 Task: Create a due date automation trigger when advanced on, 2 working days before a card is due add fields with custom field "Resume" cleared at 11:00 AM.
Action: Mouse moved to (1162, 348)
Screenshot: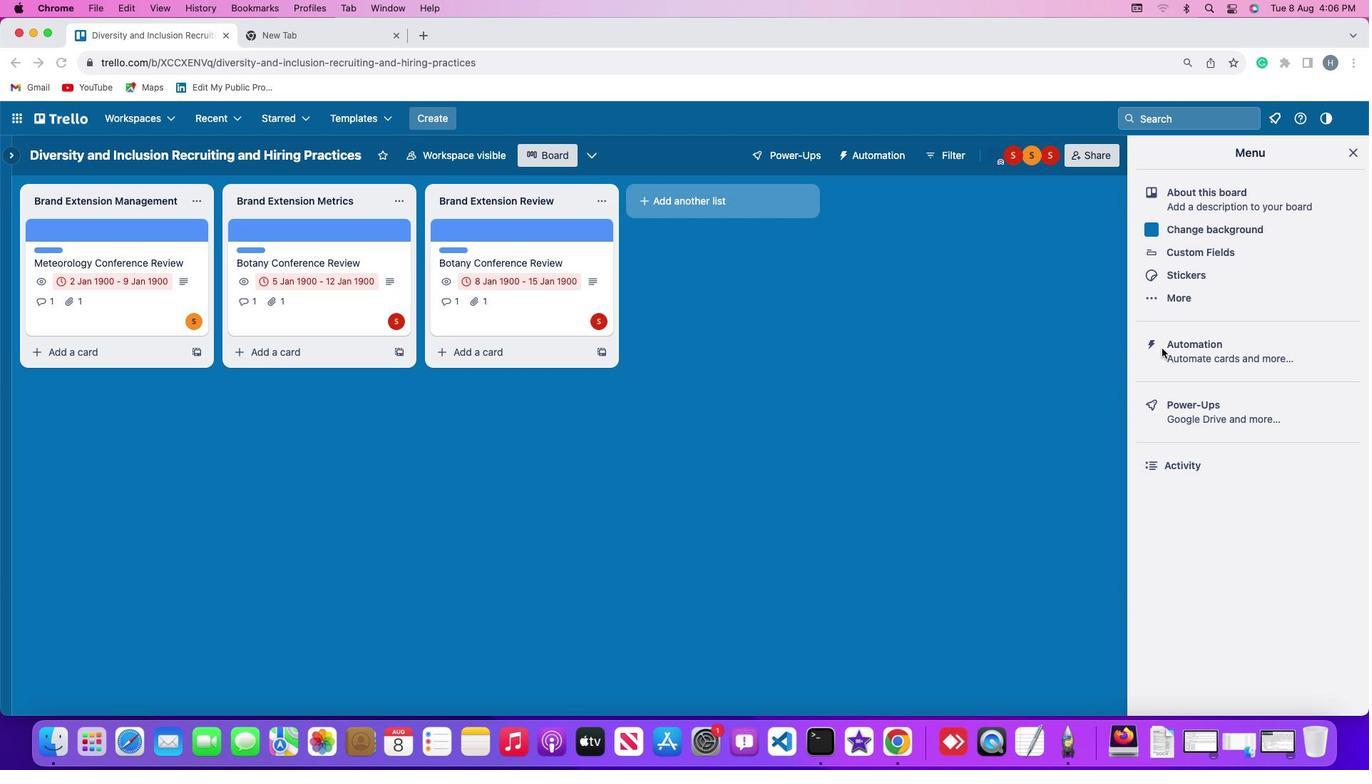 
Action: Mouse pressed left at (1162, 348)
Screenshot: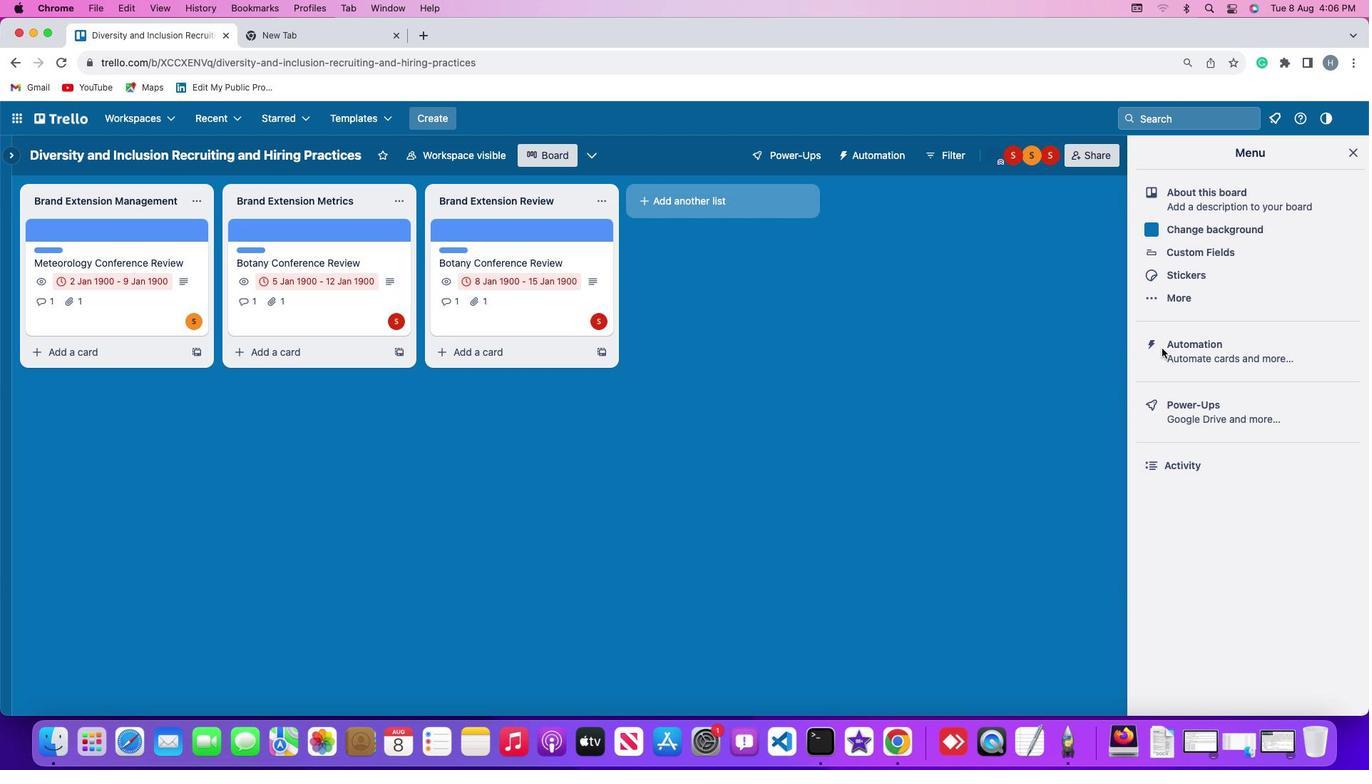 
Action: Mouse pressed left at (1162, 348)
Screenshot: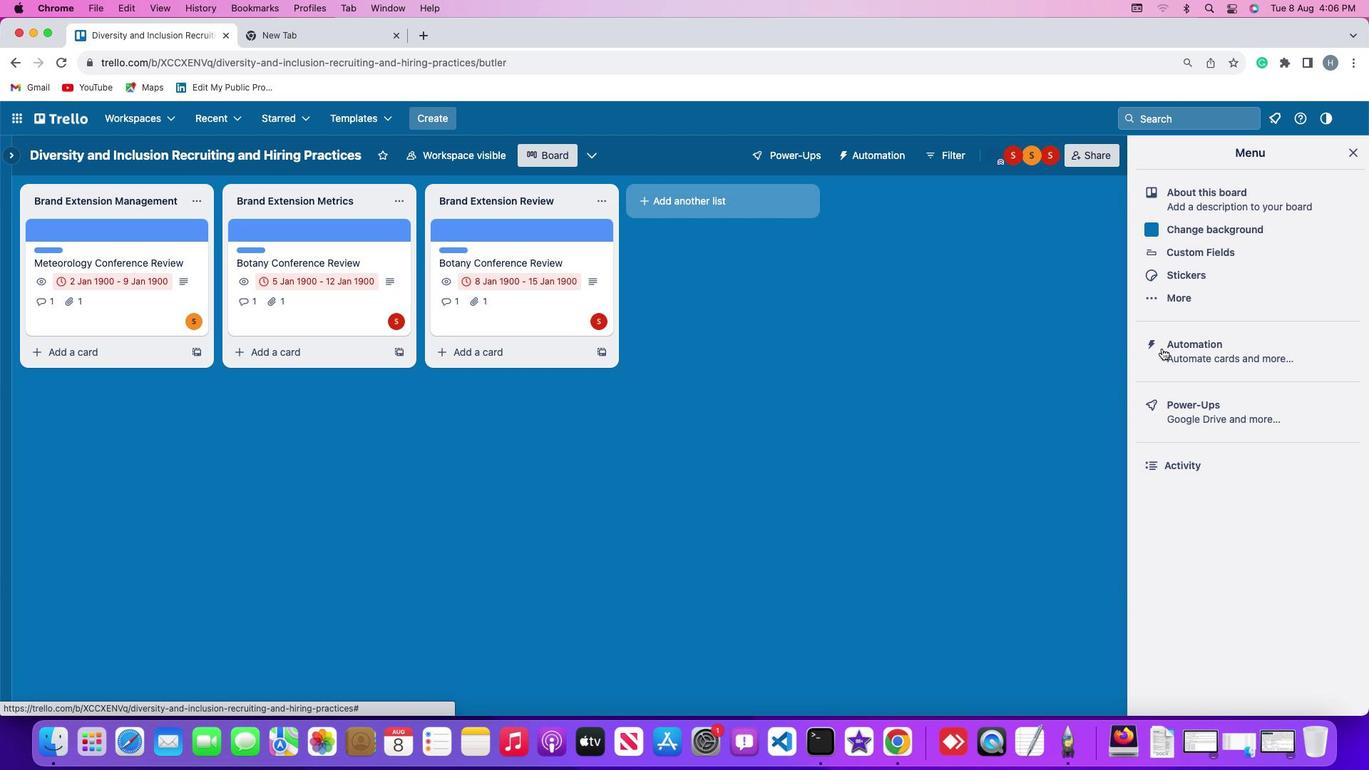 
Action: Mouse moved to (97, 335)
Screenshot: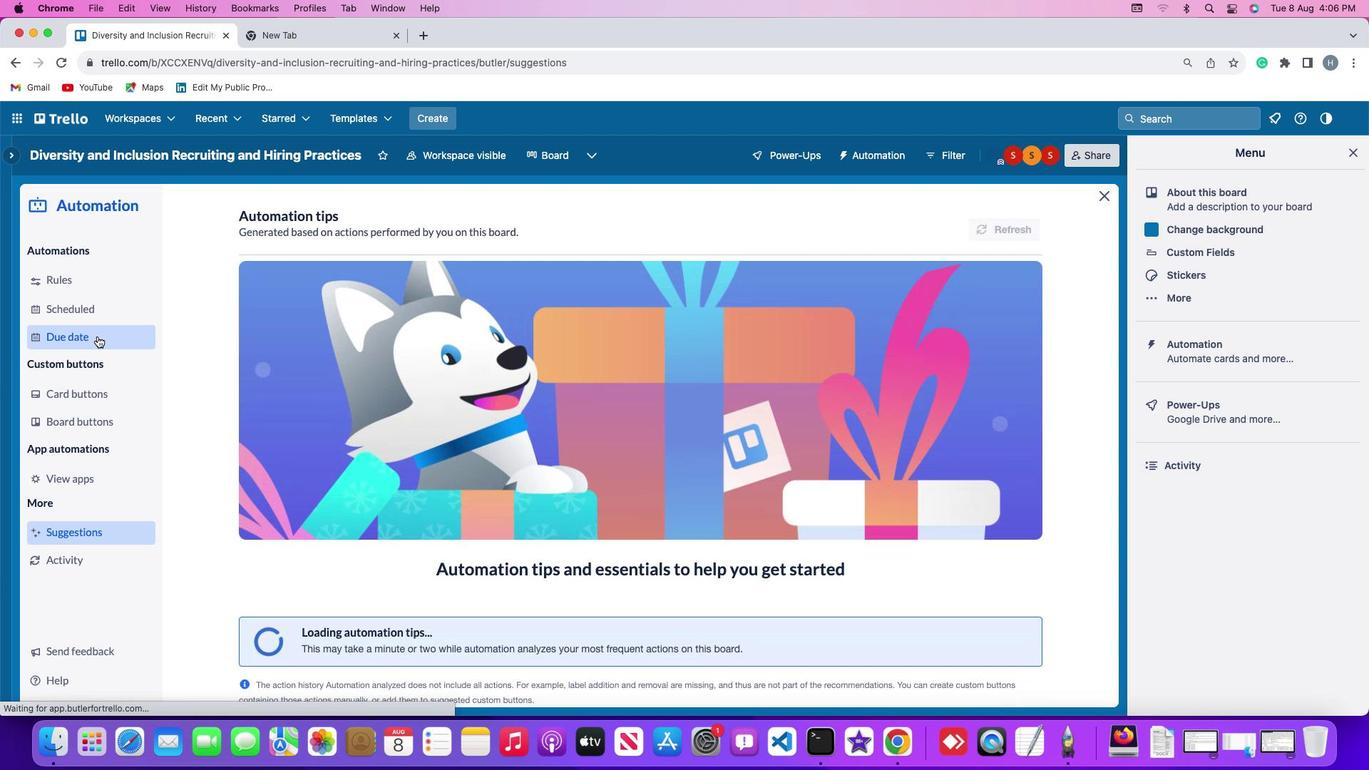 
Action: Mouse pressed left at (97, 335)
Screenshot: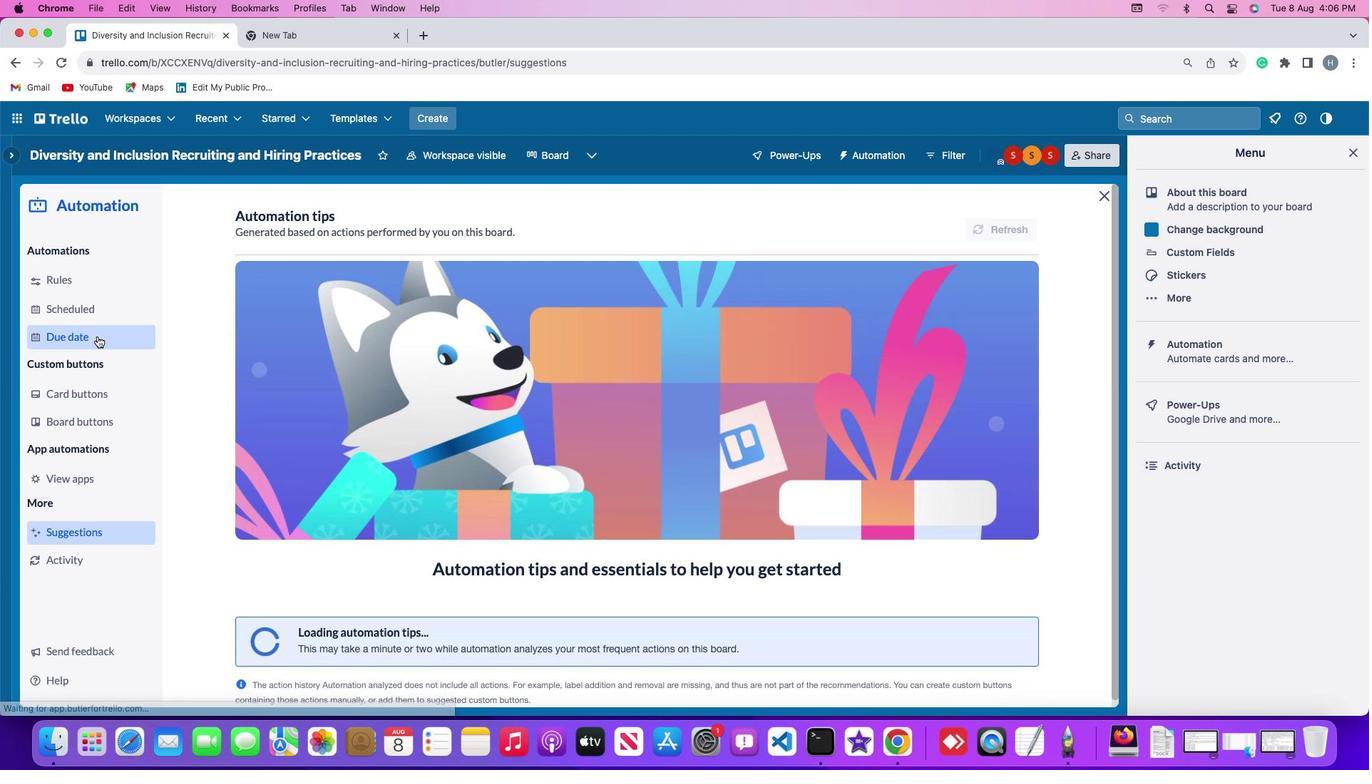 
Action: Mouse moved to (969, 213)
Screenshot: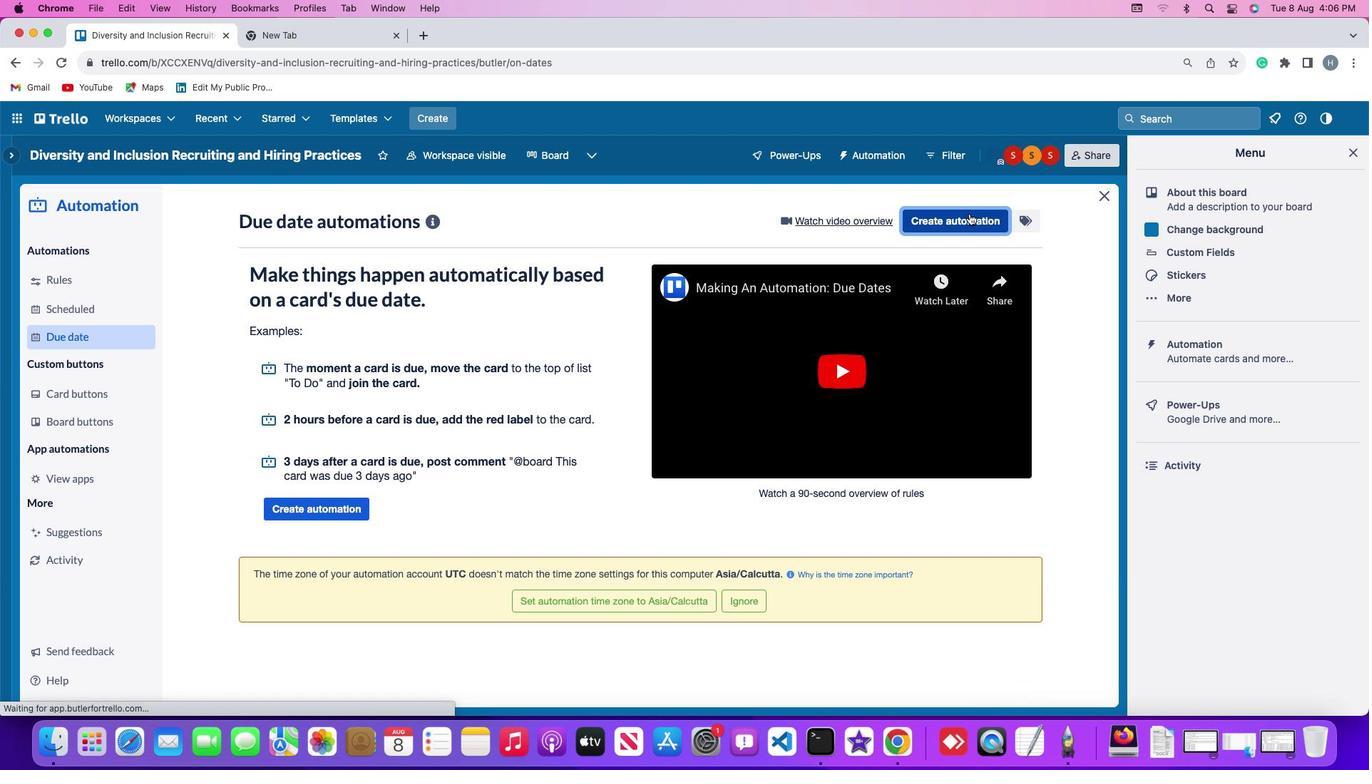 
Action: Mouse pressed left at (969, 213)
Screenshot: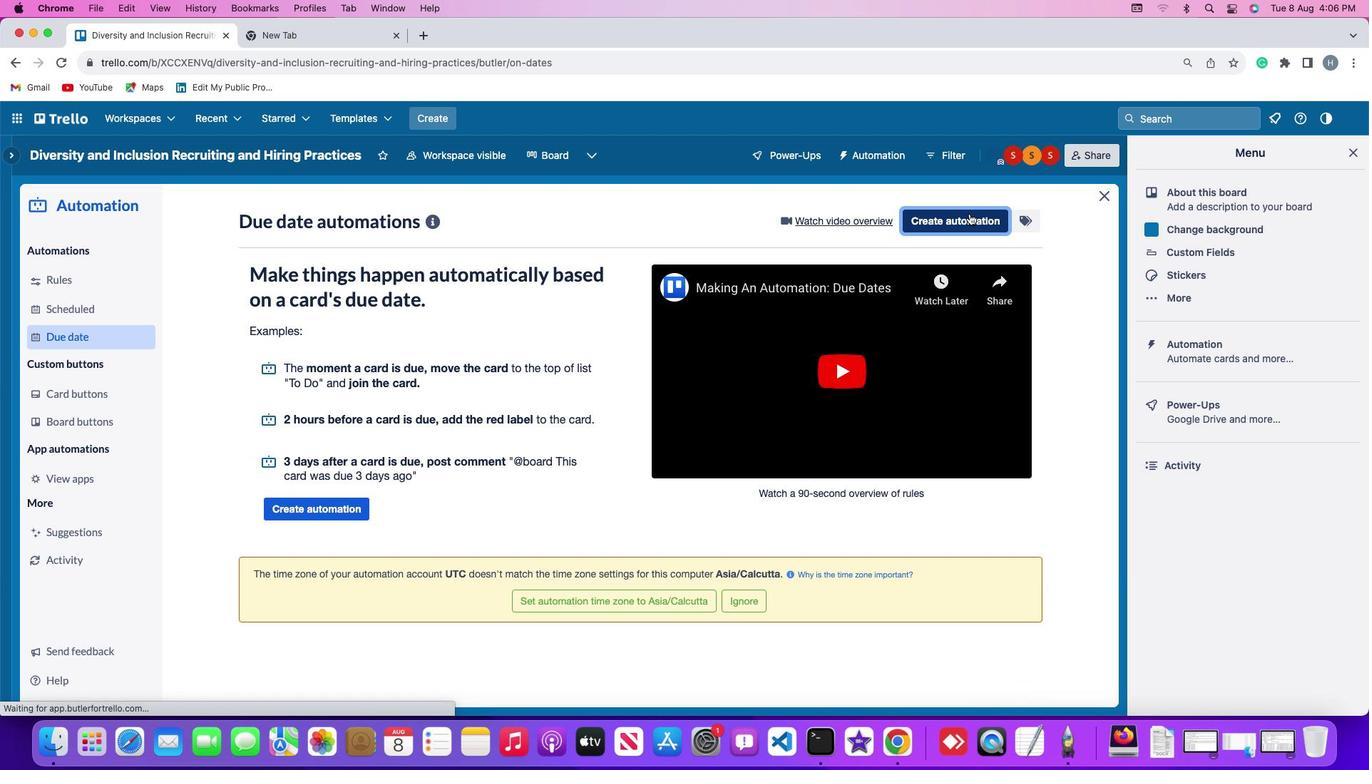 
Action: Mouse moved to (410, 358)
Screenshot: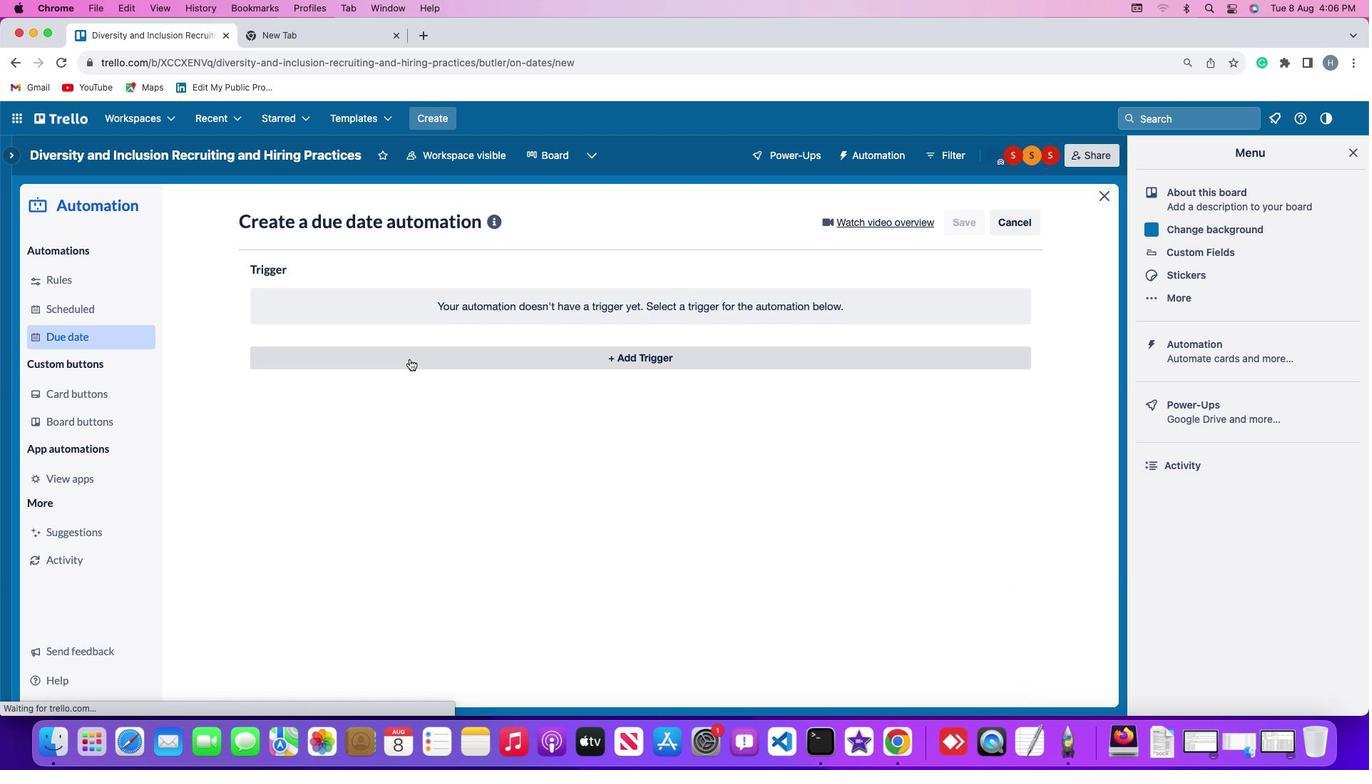 
Action: Mouse pressed left at (410, 358)
Screenshot: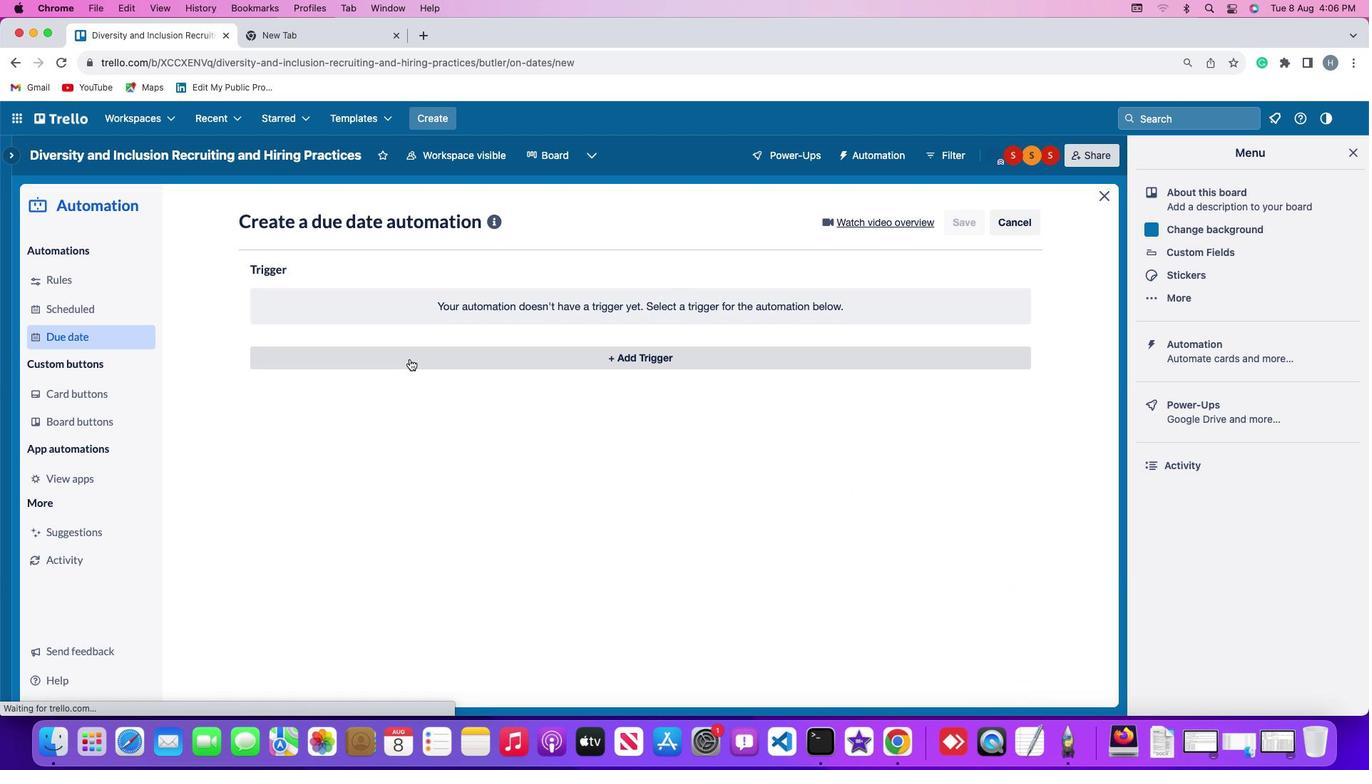 
Action: Mouse moved to (276, 573)
Screenshot: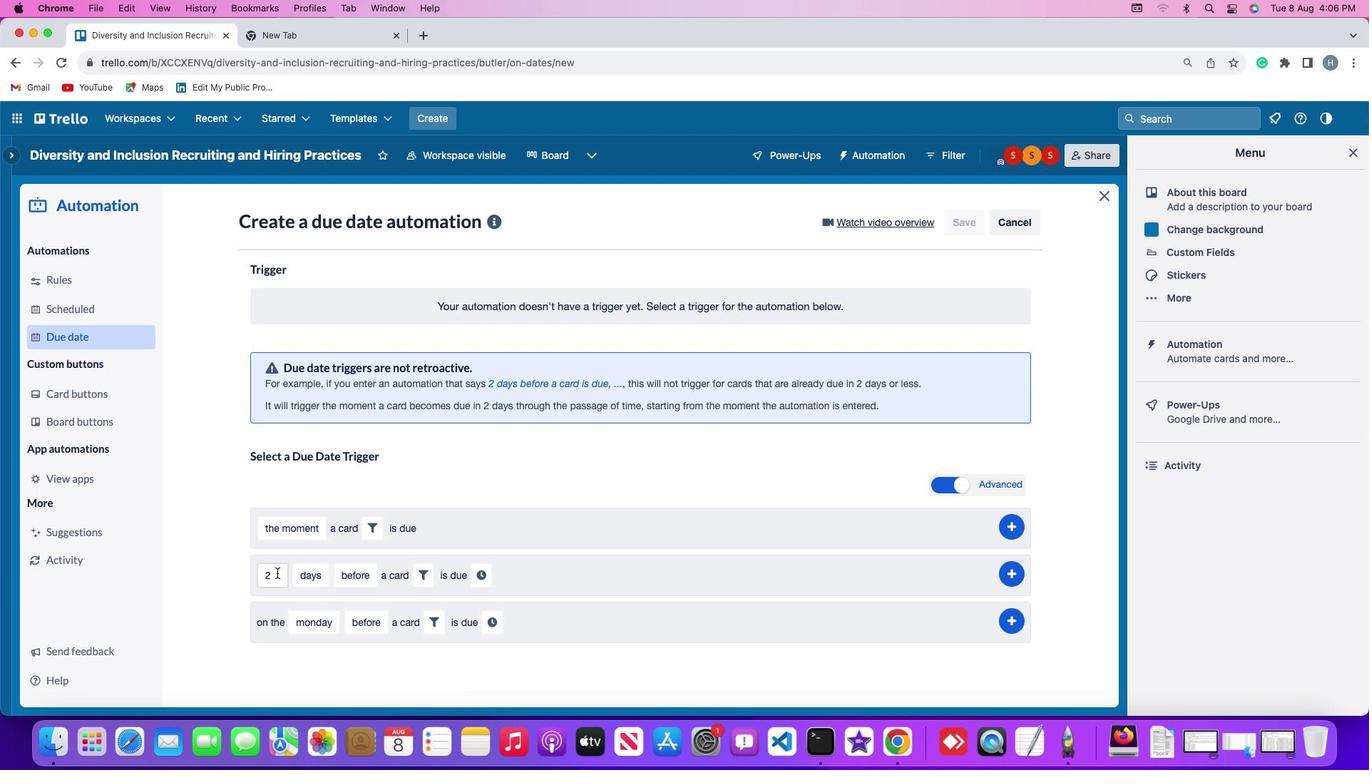 
Action: Mouse pressed left at (276, 573)
Screenshot: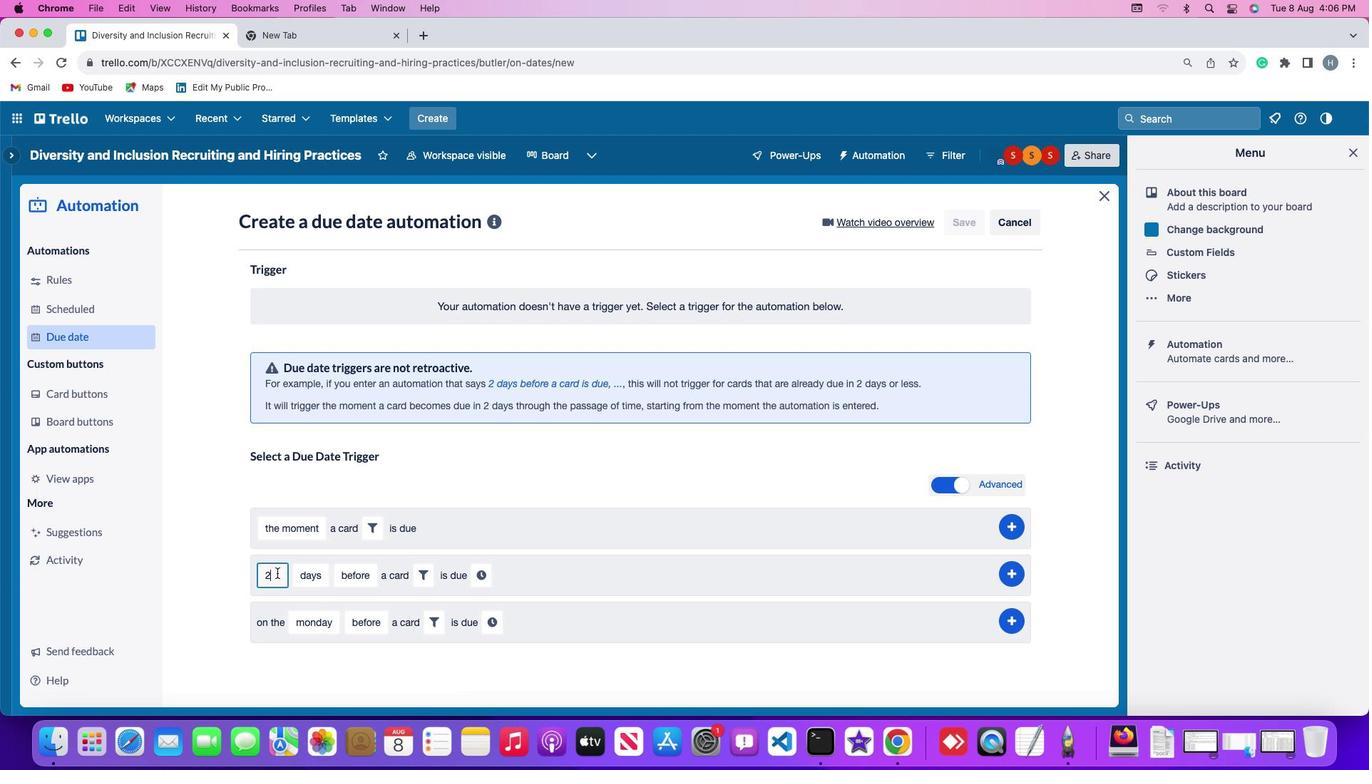 
Action: Mouse moved to (278, 572)
Screenshot: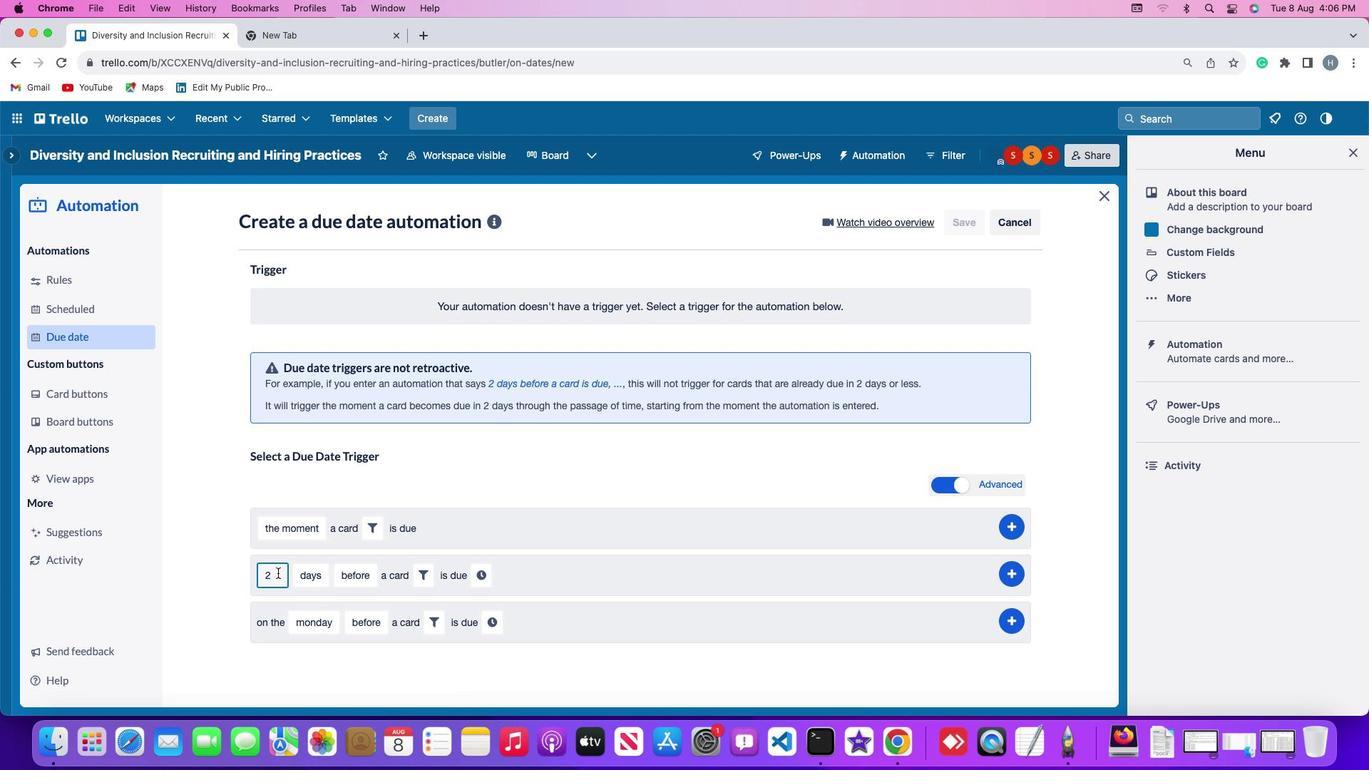 
Action: Key pressed Key.backspace'2'
Screenshot: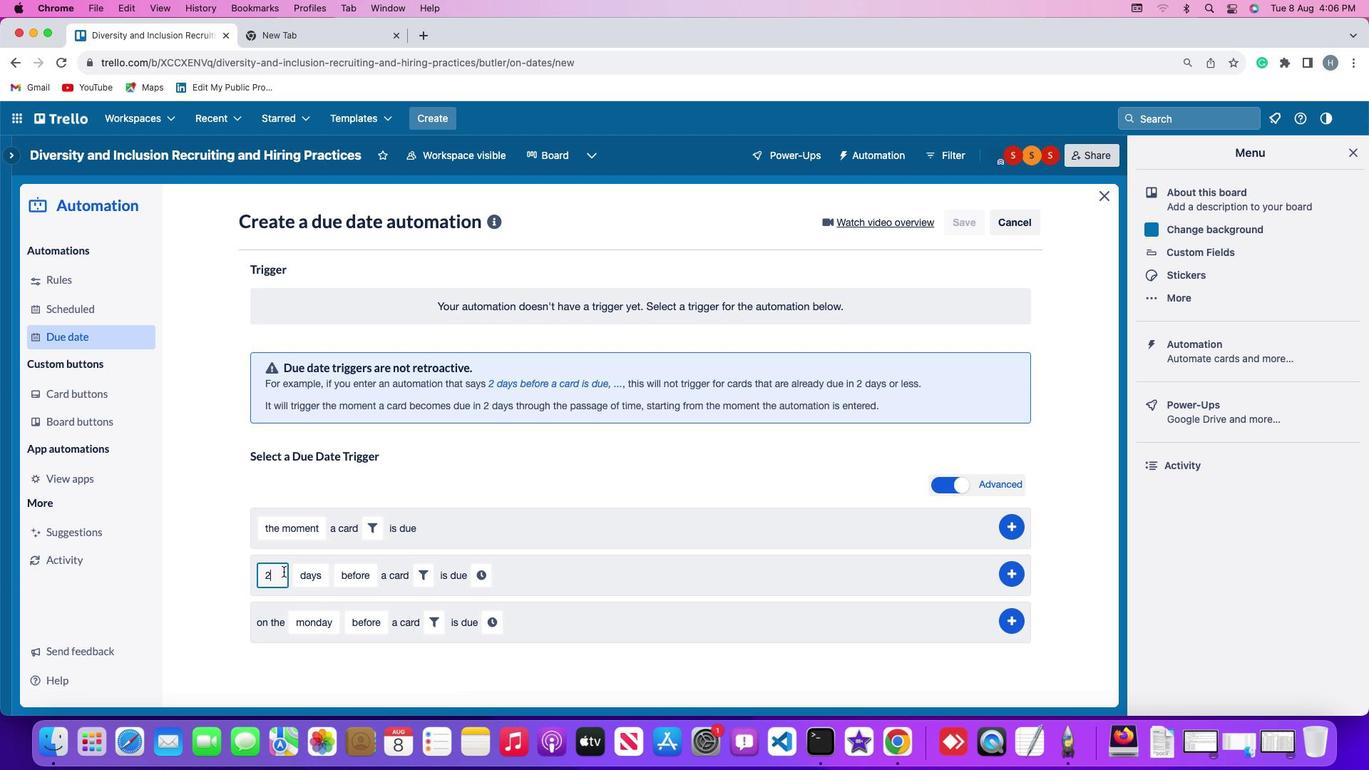 
Action: Mouse moved to (309, 572)
Screenshot: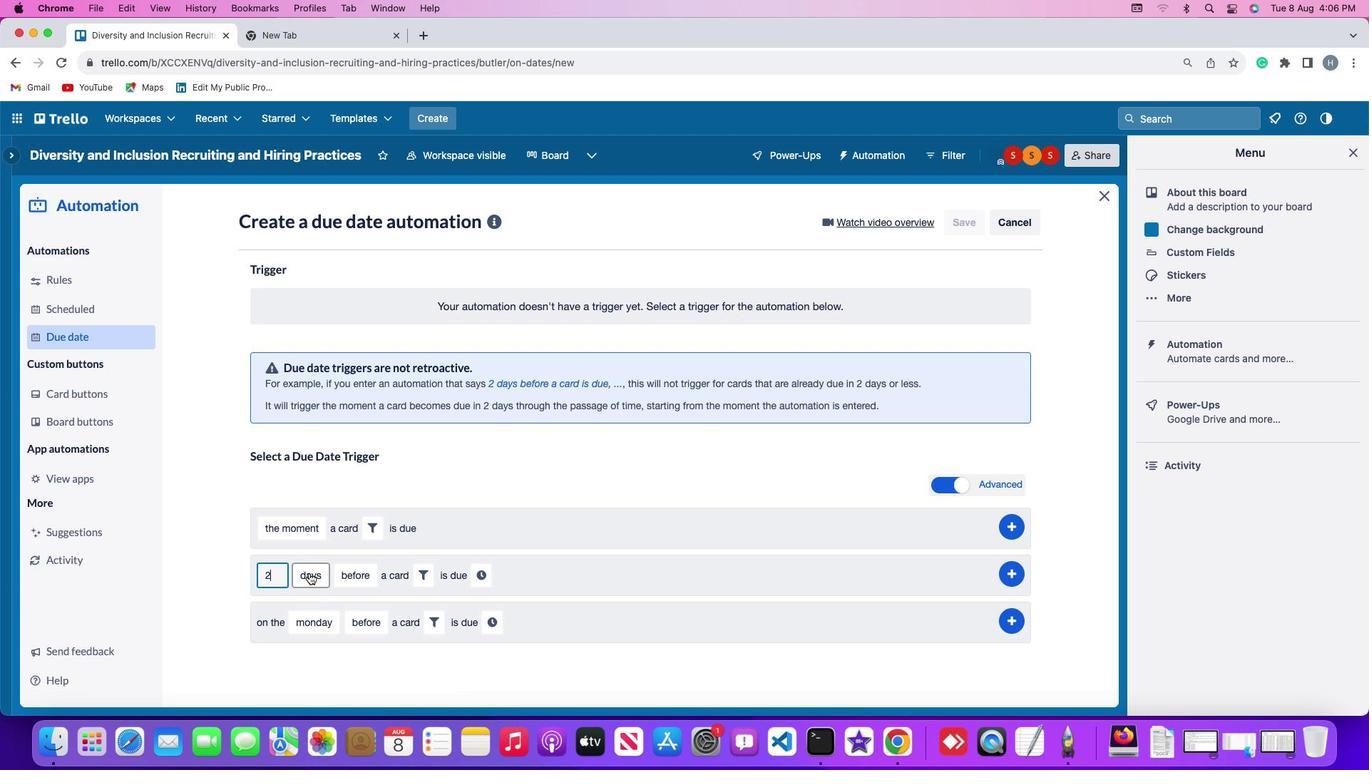 
Action: Mouse pressed left at (309, 572)
Screenshot: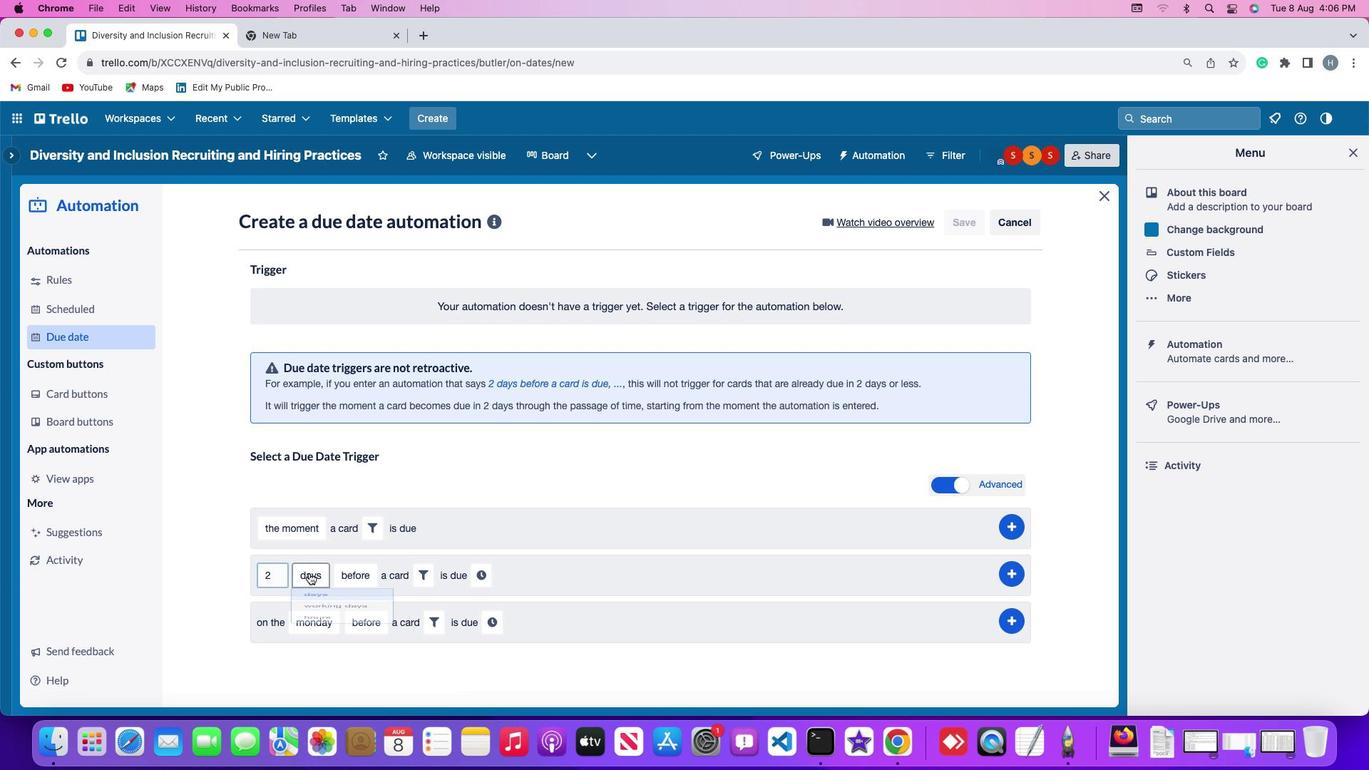 
Action: Mouse moved to (323, 630)
Screenshot: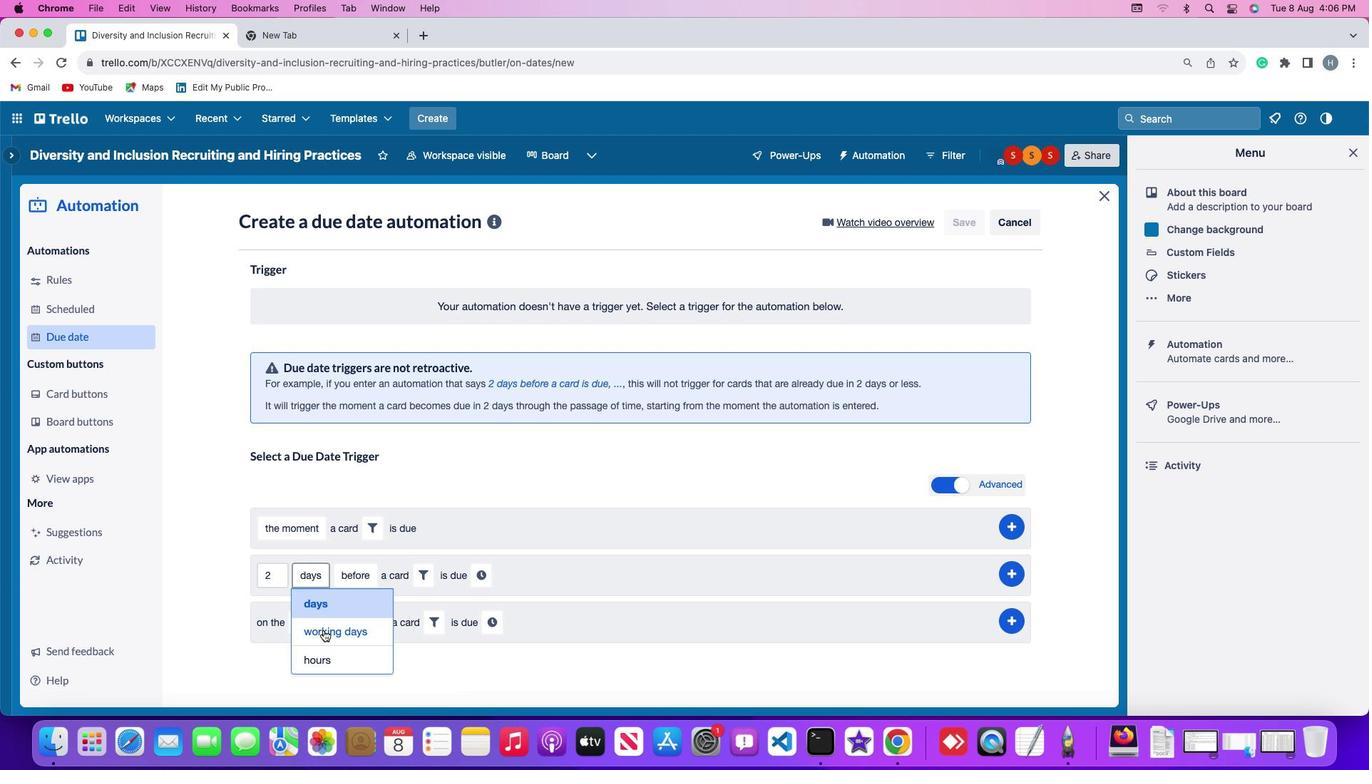 
Action: Mouse pressed left at (323, 630)
Screenshot: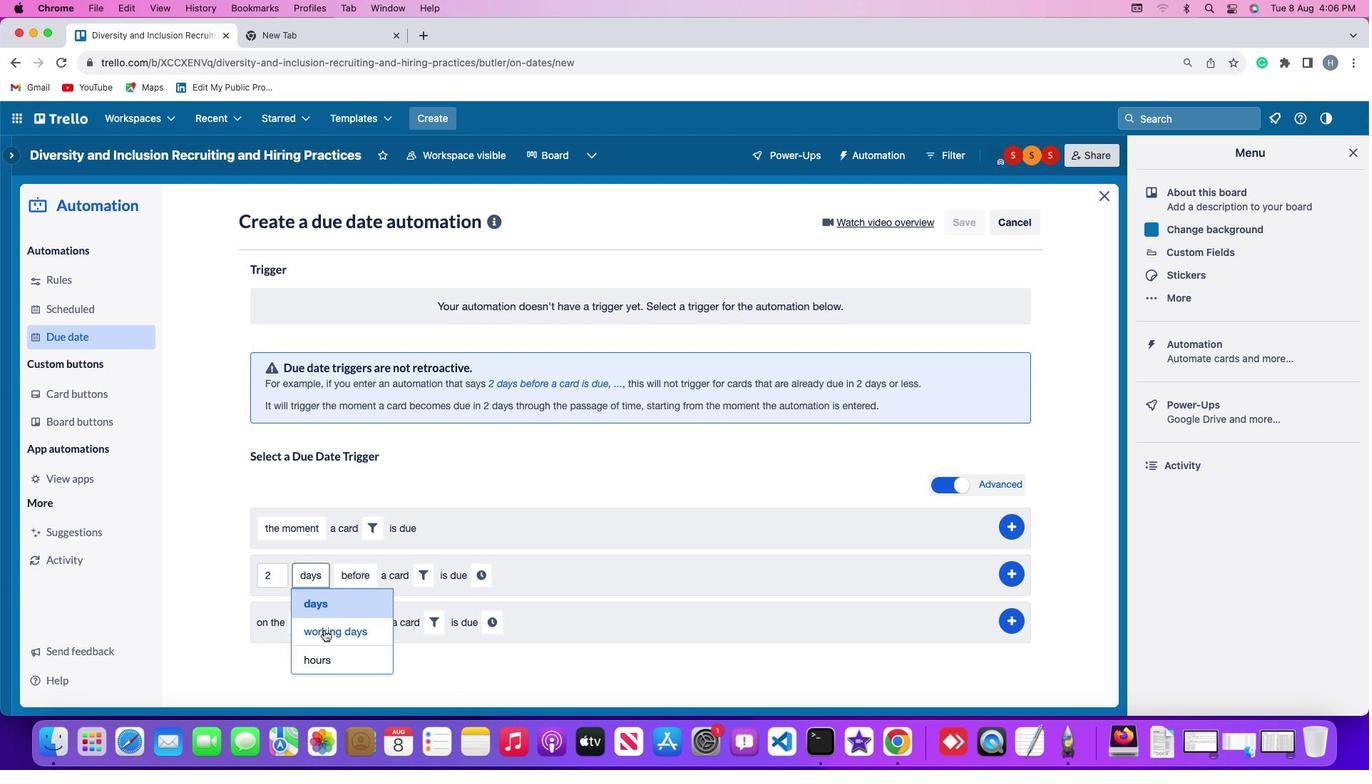 
Action: Mouse moved to (397, 574)
Screenshot: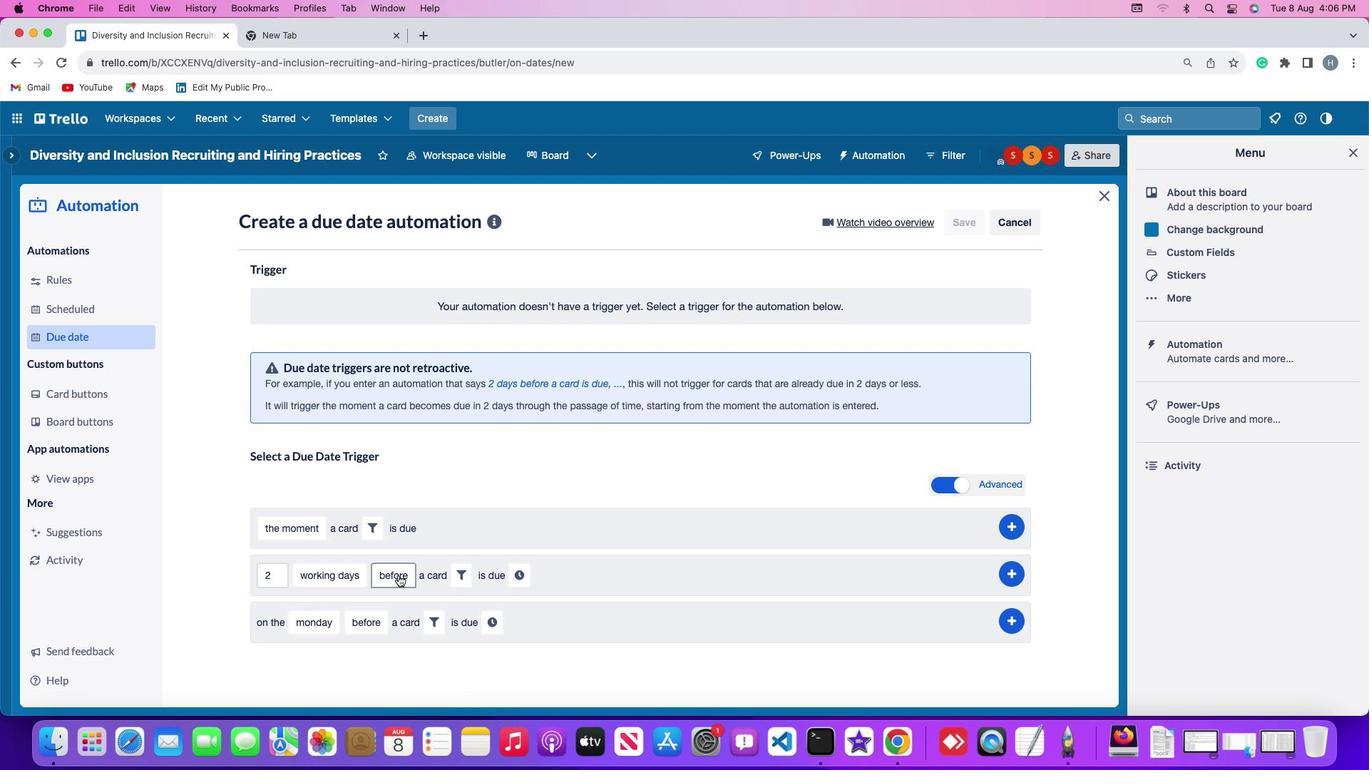 
Action: Mouse pressed left at (397, 574)
Screenshot: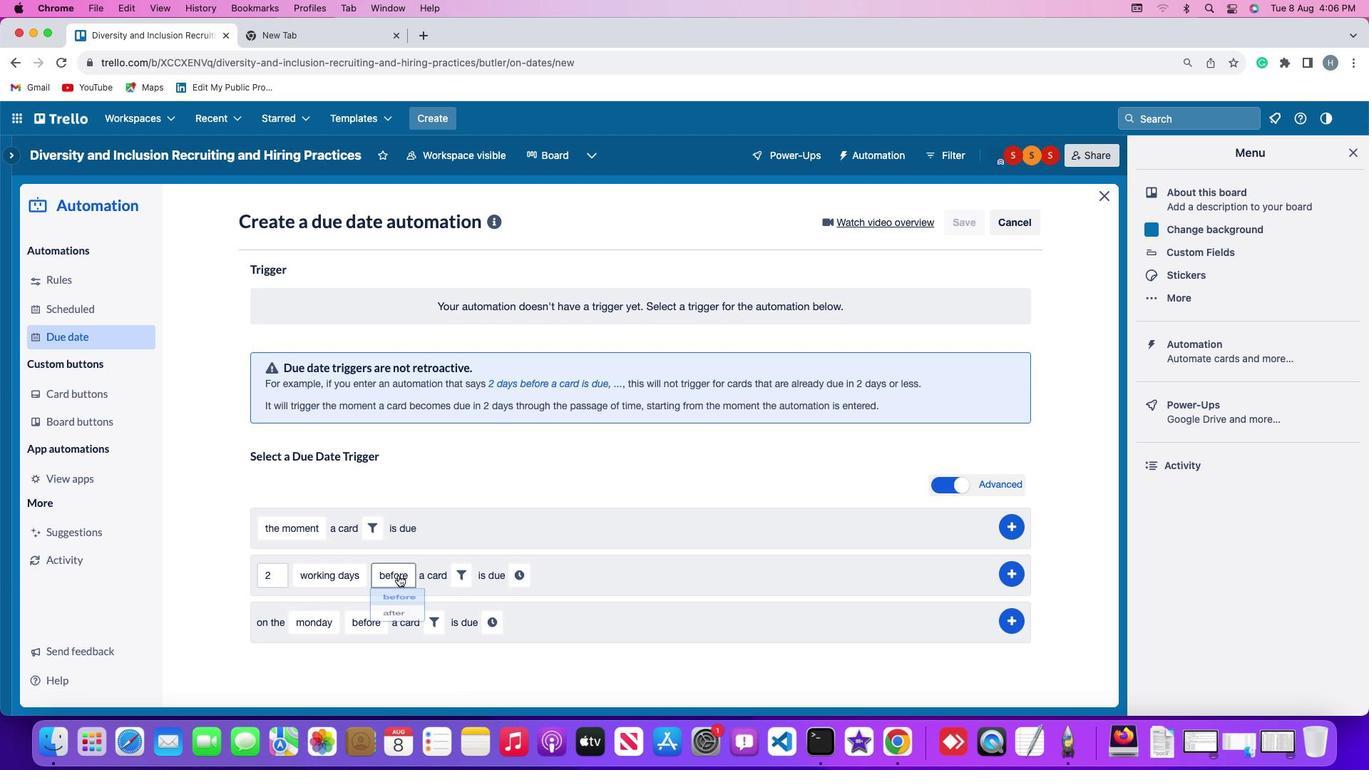 
Action: Mouse moved to (401, 599)
Screenshot: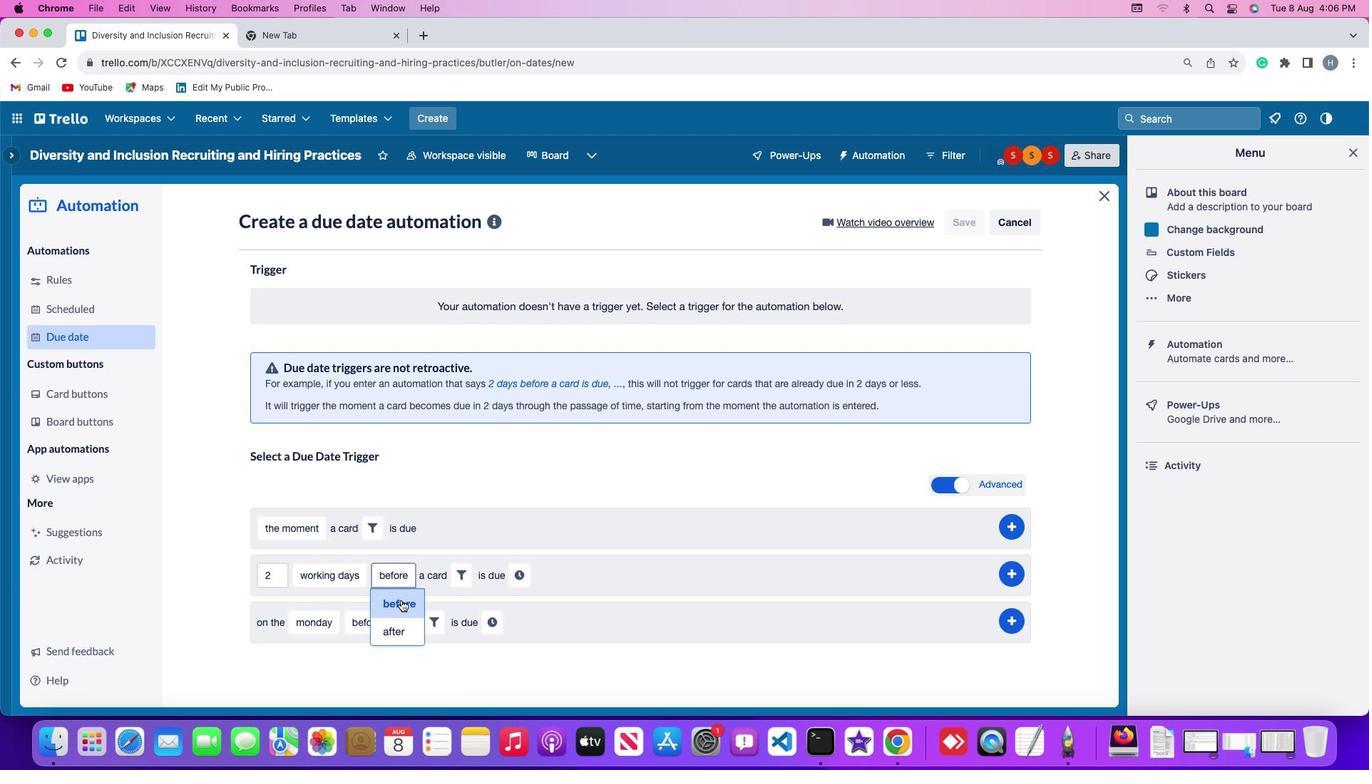 
Action: Mouse pressed left at (401, 599)
Screenshot: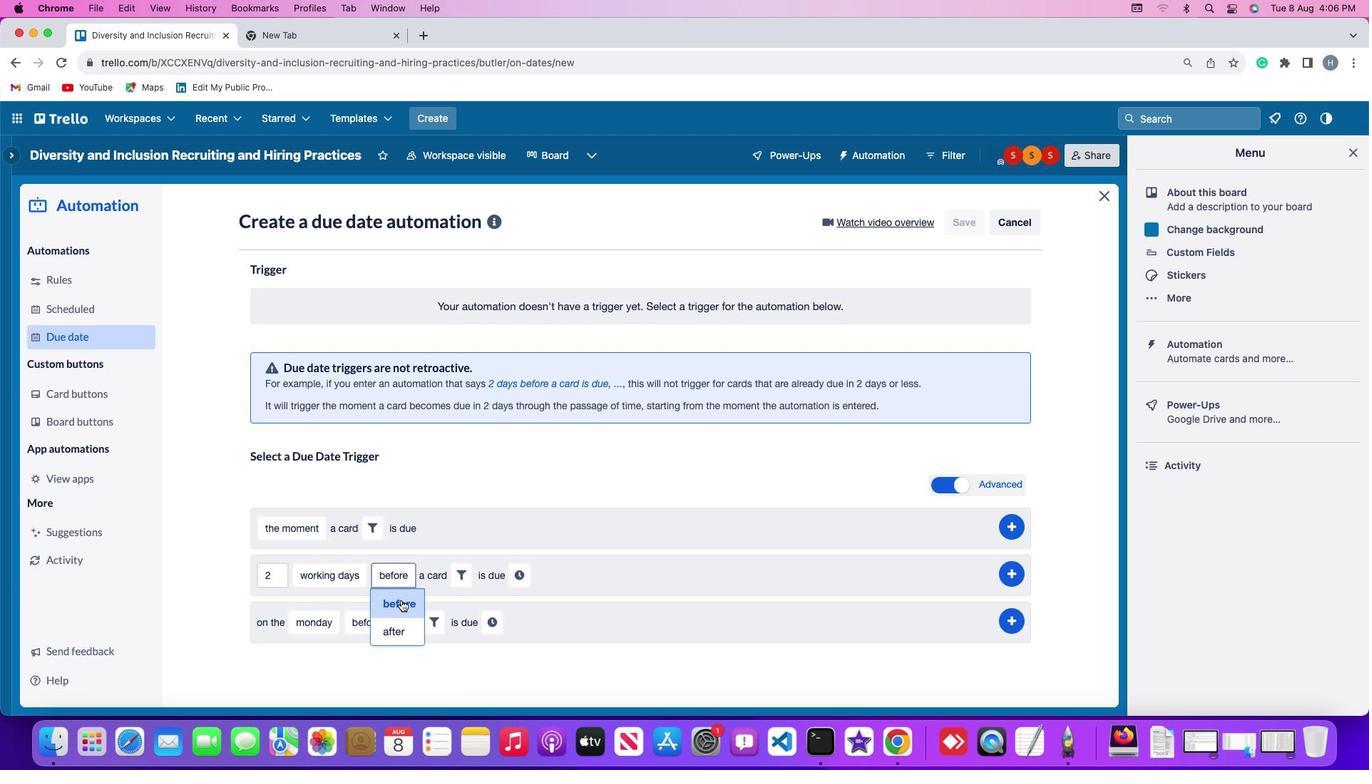 
Action: Mouse moved to (466, 575)
Screenshot: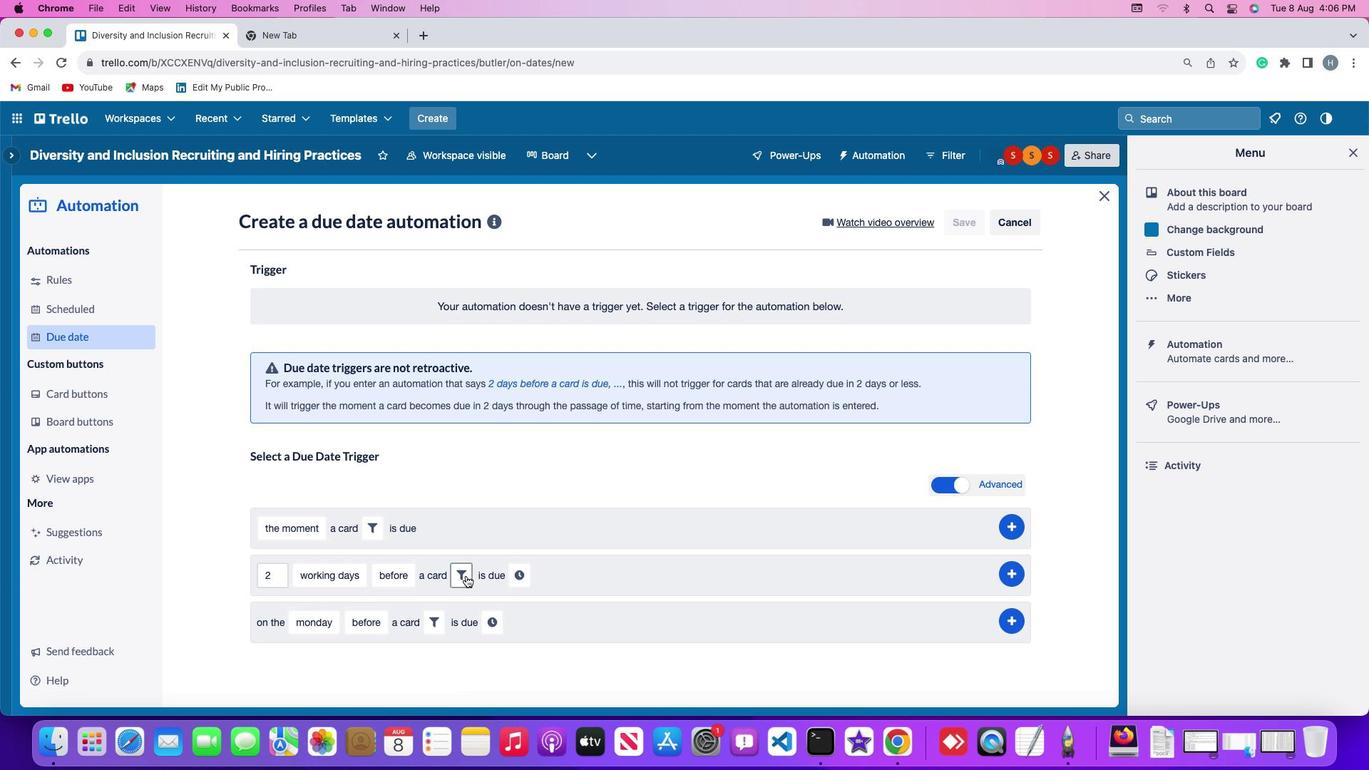 
Action: Mouse pressed left at (466, 575)
Screenshot: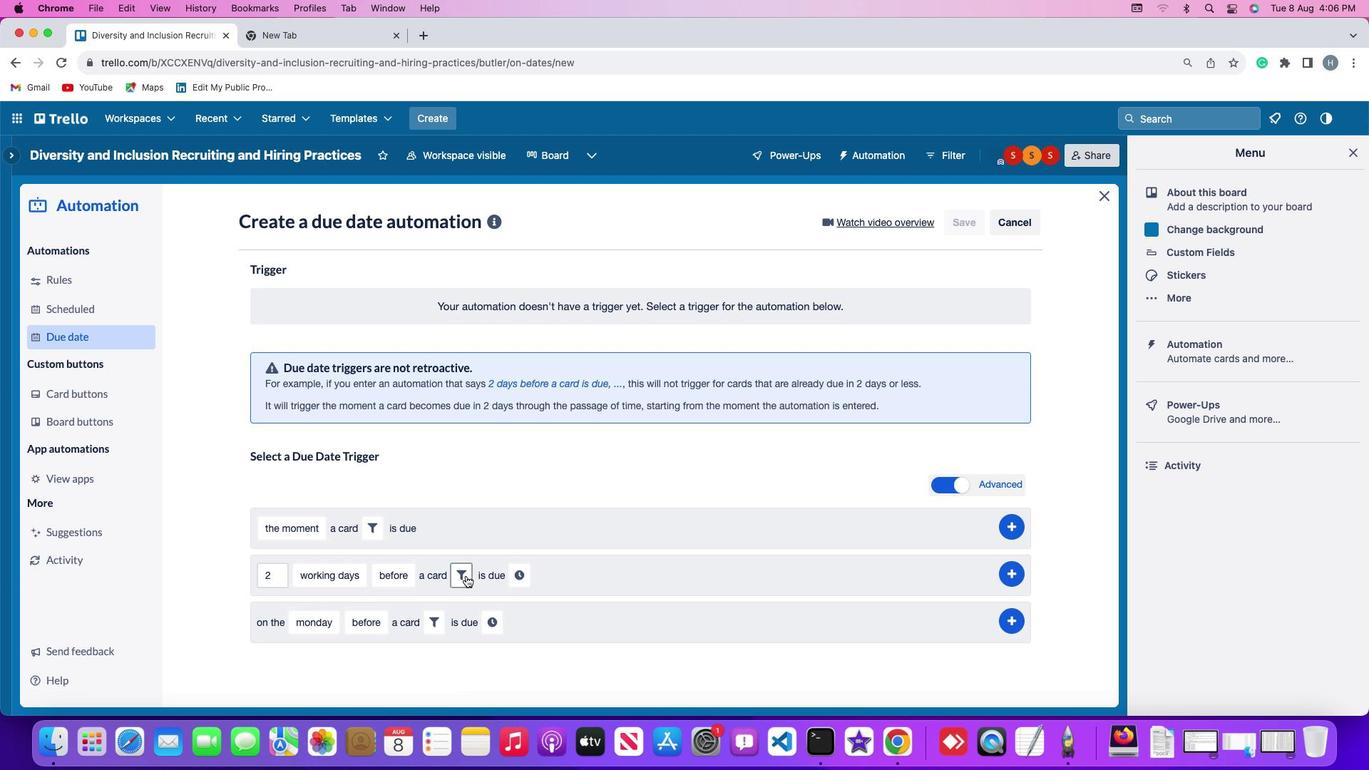 
Action: Mouse moved to (685, 617)
Screenshot: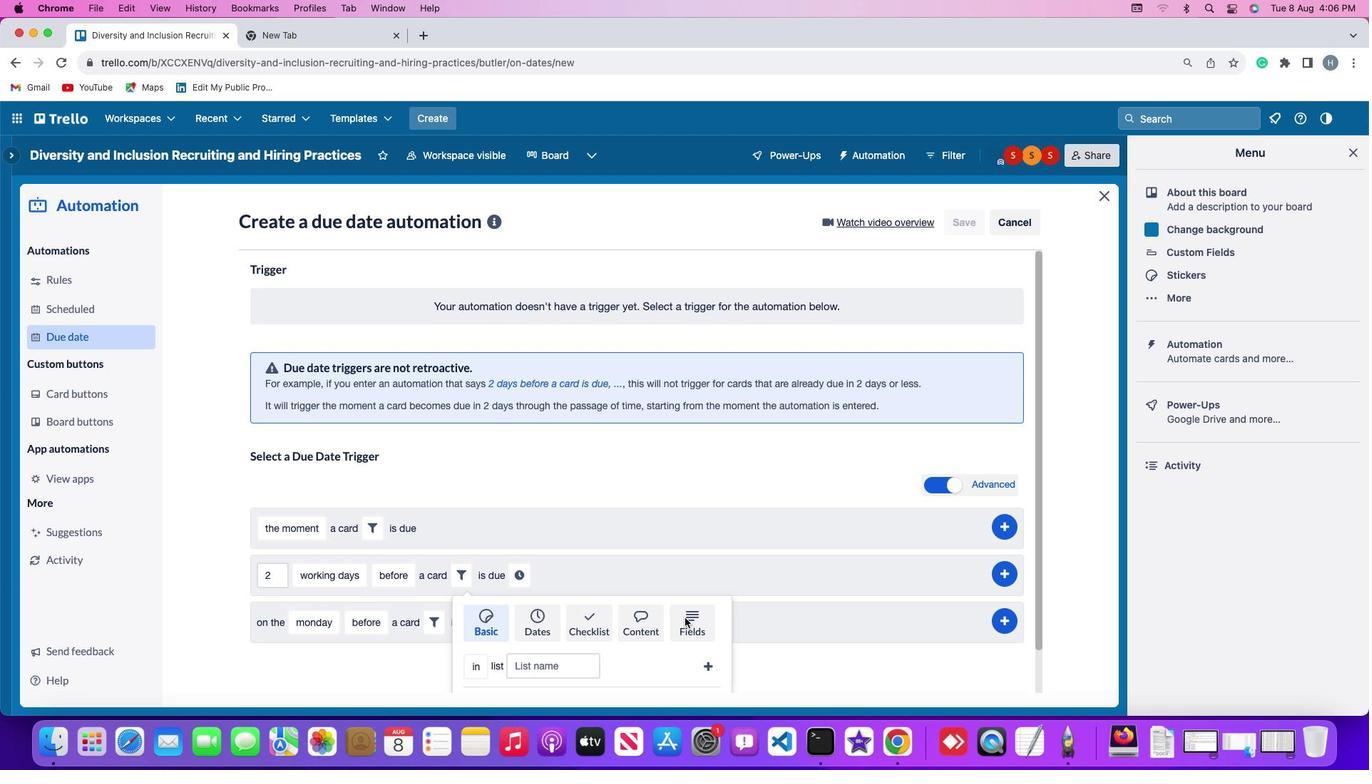 
Action: Mouse pressed left at (685, 617)
Screenshot: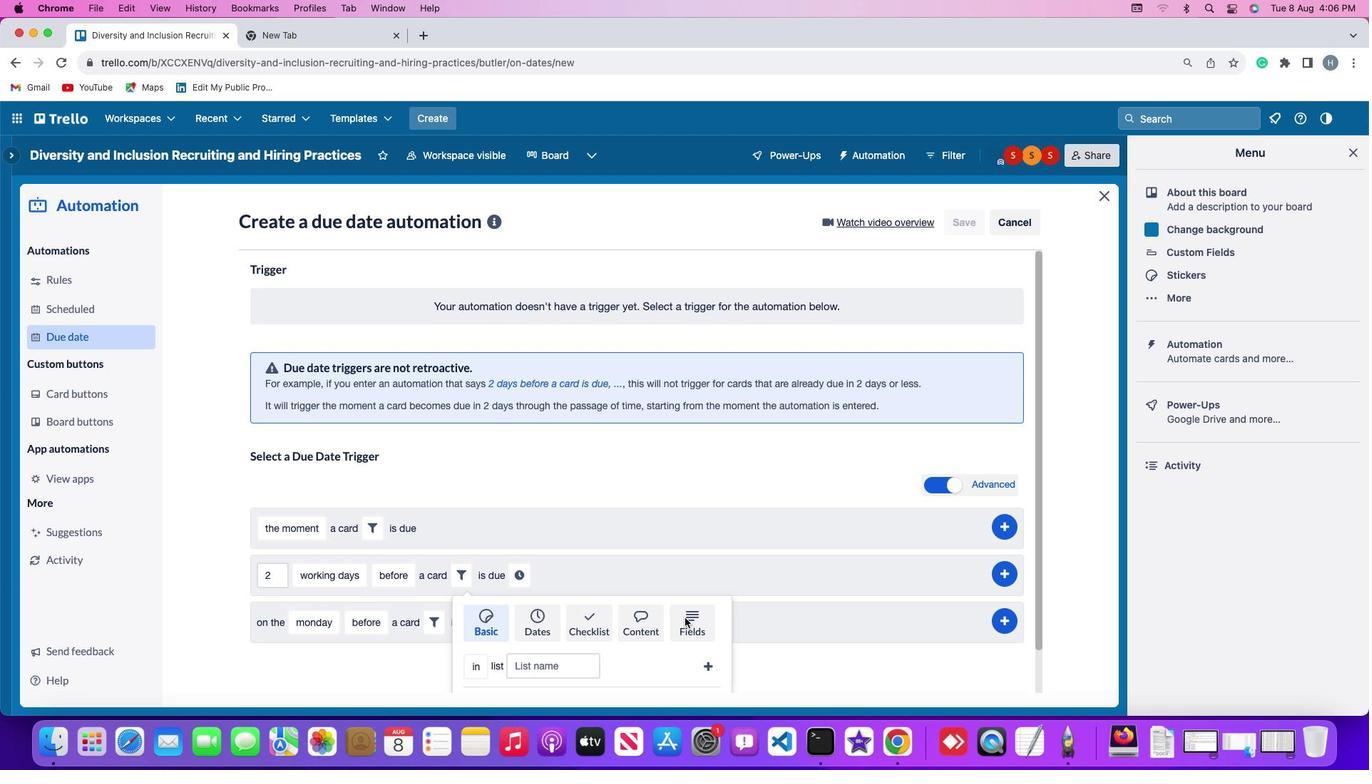 
Action: Mouse moved to (395, 672)
Screenshot: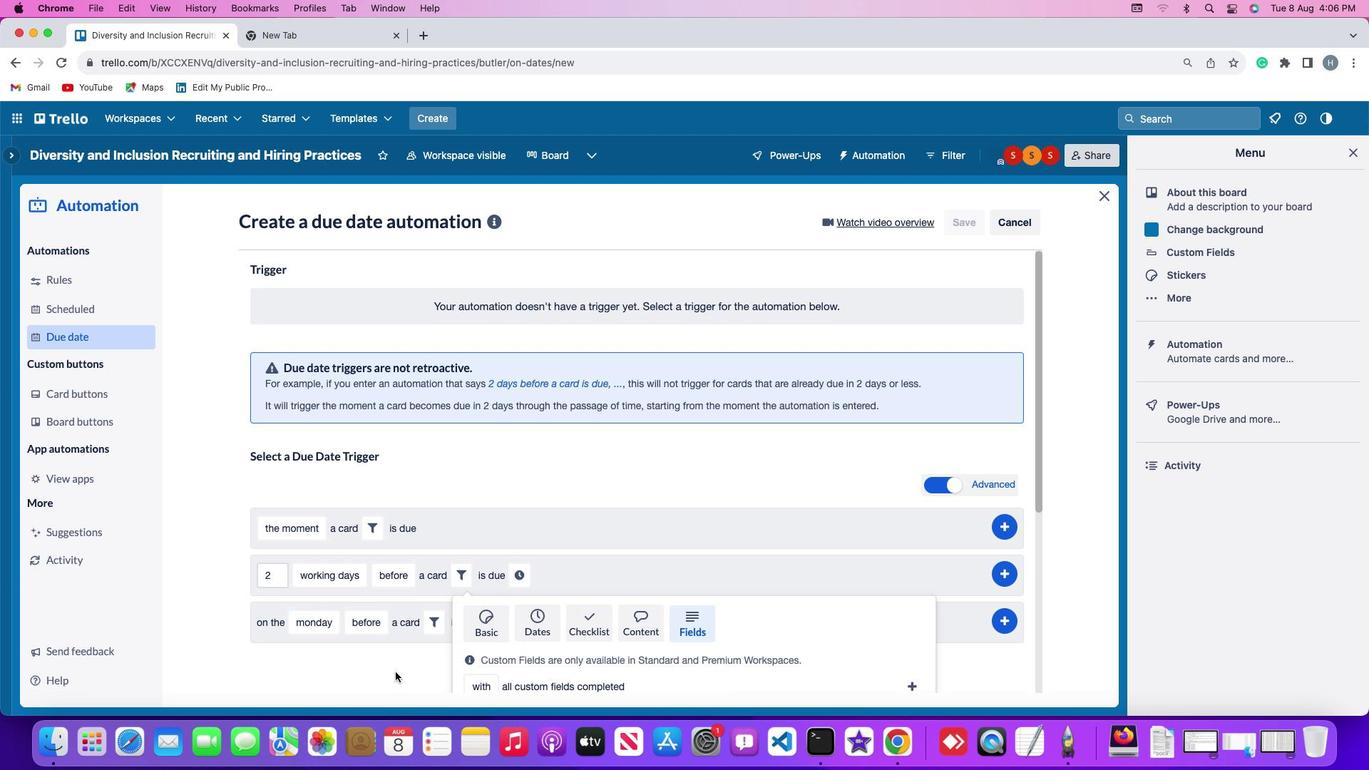 
Action: Mouse scrolled (395, 672) with delta (0, 0)
Screenshot: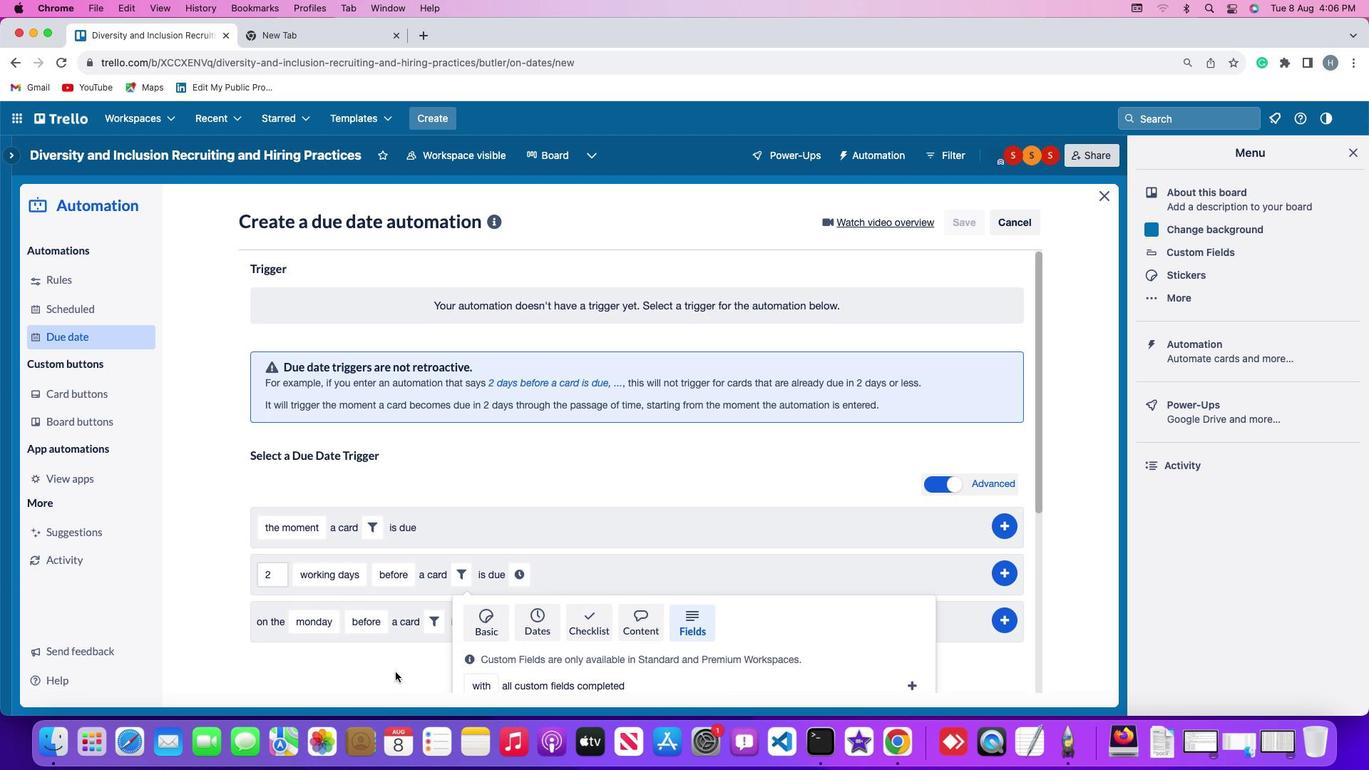 
Action: Mouse scrolled (395, 672) with delta (0, 0)
Screenshot: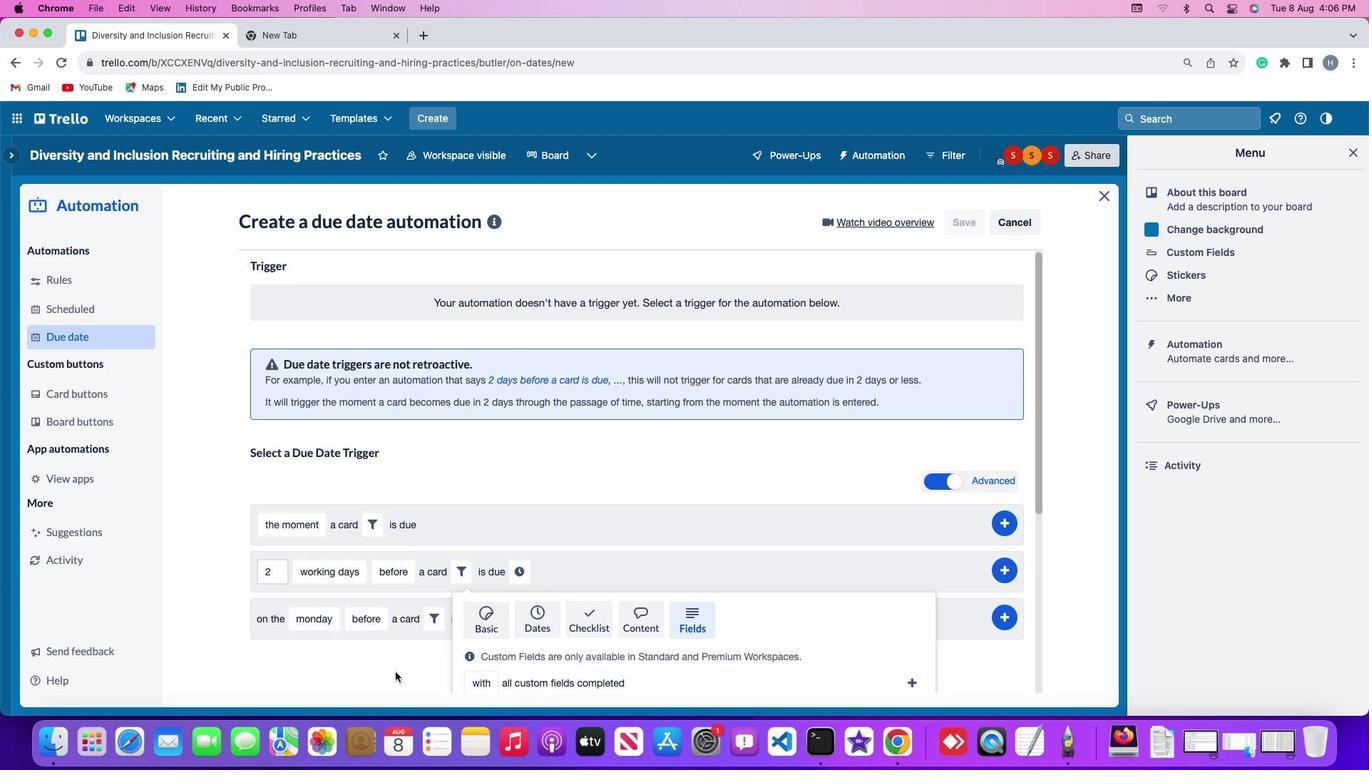 
Action: Mouse scrolled (395, 672) with delta (0, -1)
Screenshot: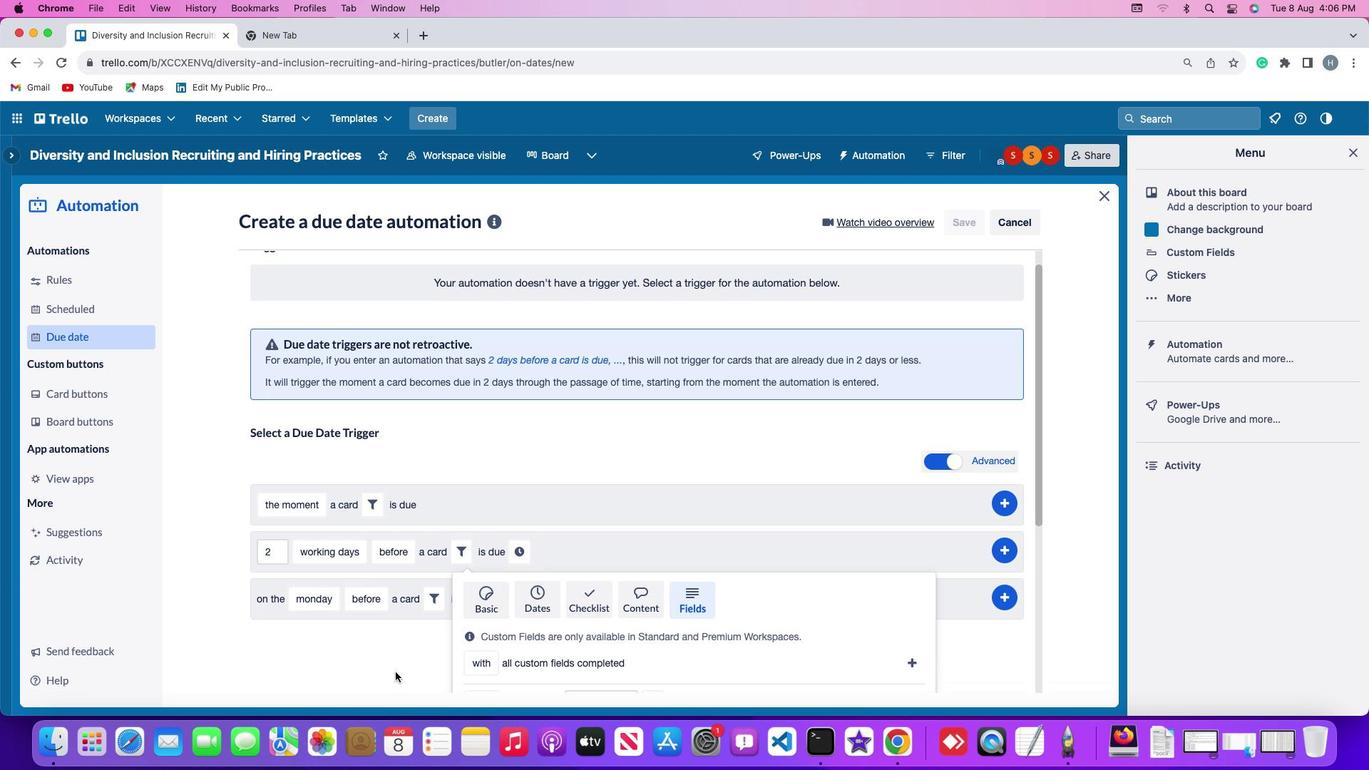 
Action: Mouse scrolled (395, 672) with delta (0, -2)
Screenshot: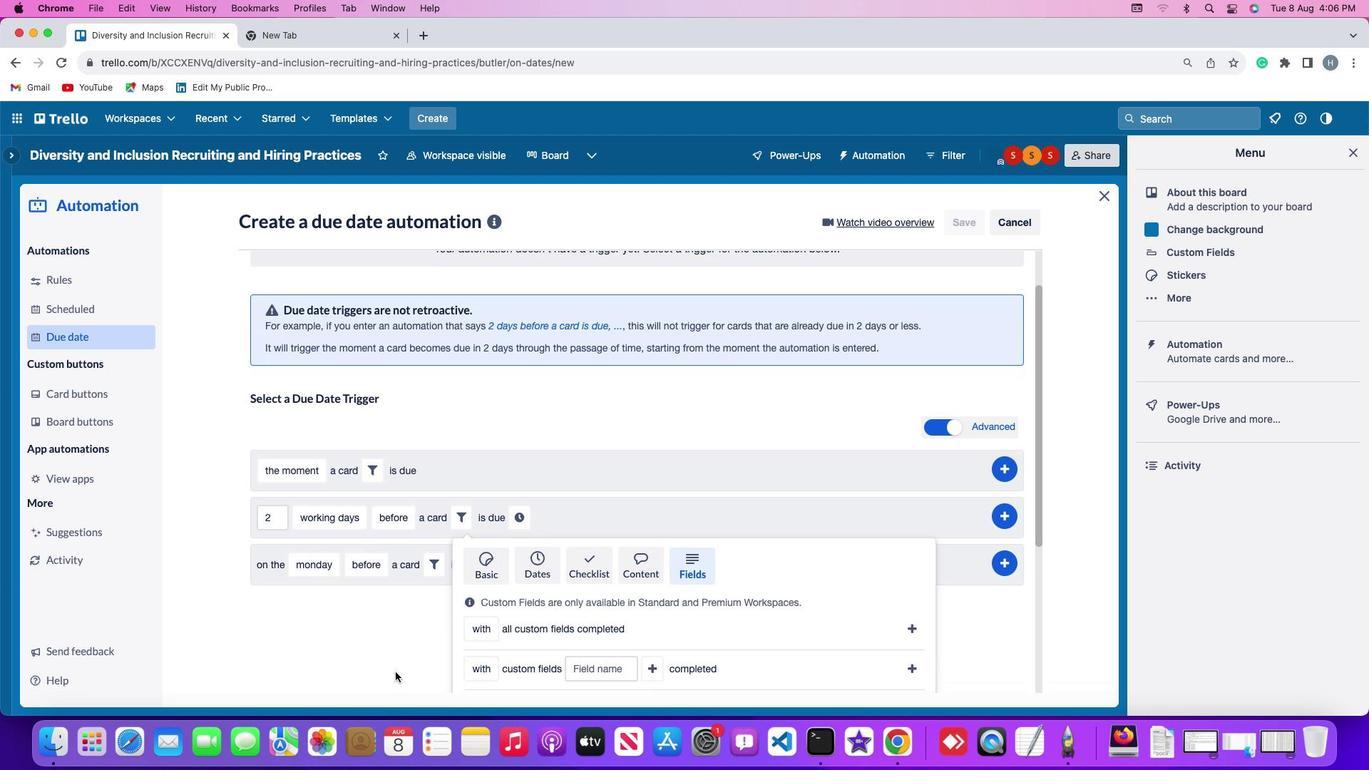 
Action: Mouse scrolled (395, 672) with delta (0, 0)
Screenshot: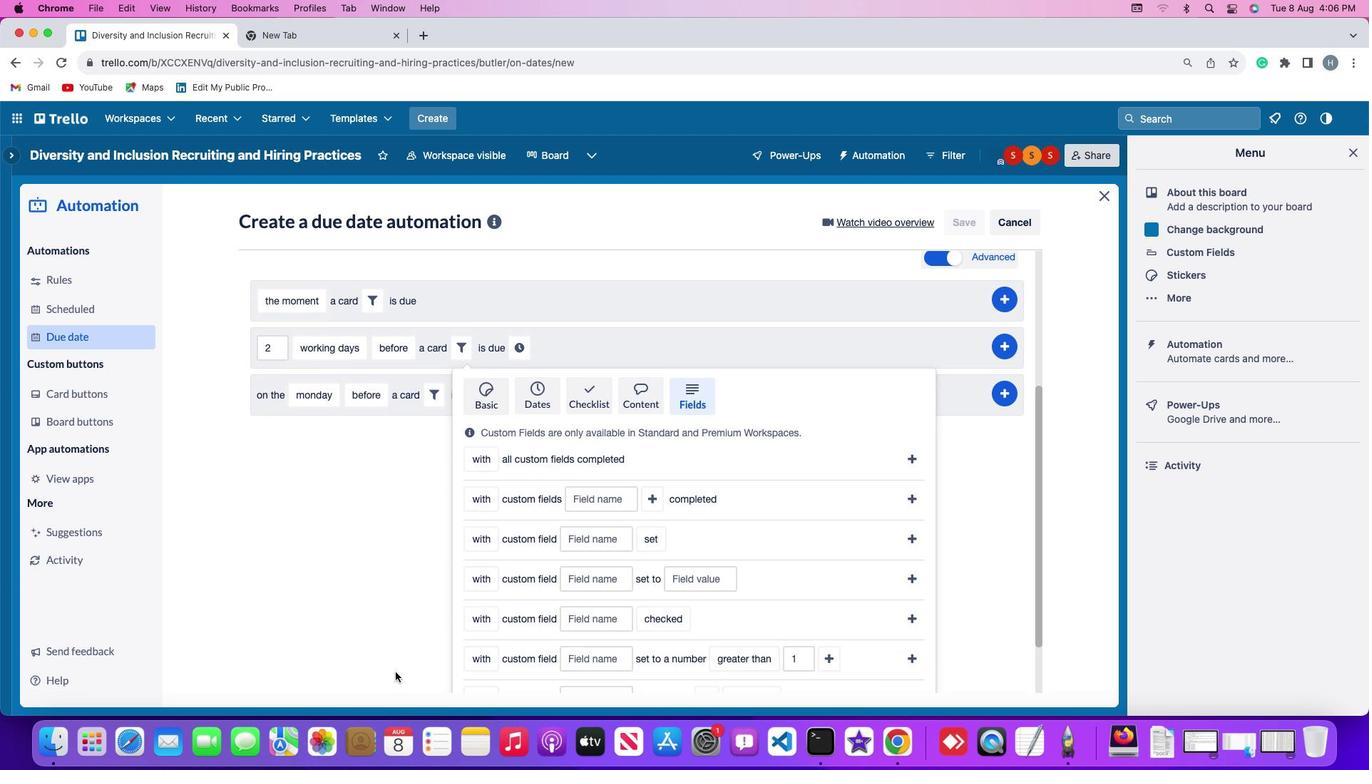 
Action: Mouse scrolled (395, 672) with delta (0, 0)
Screenshot: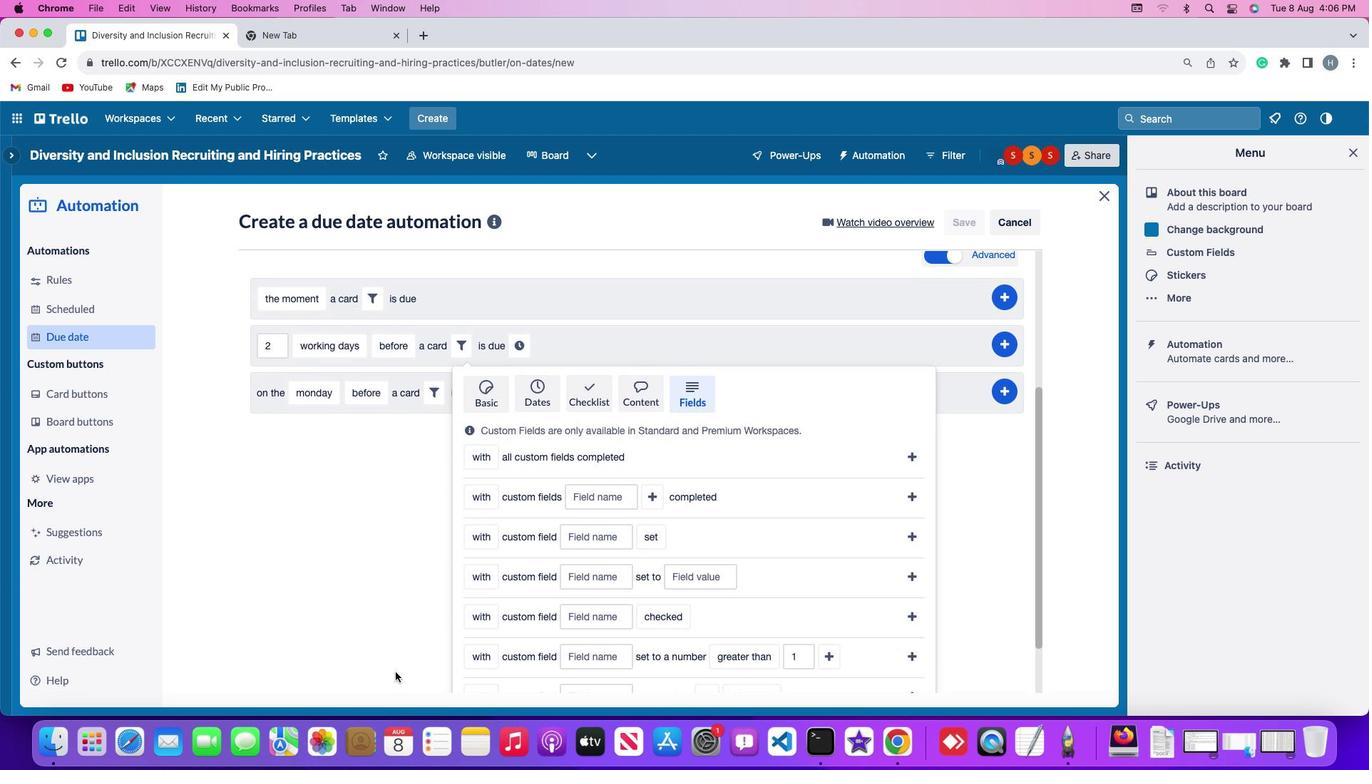 
Action: Mouse moved to (472, 516)
Screenshot: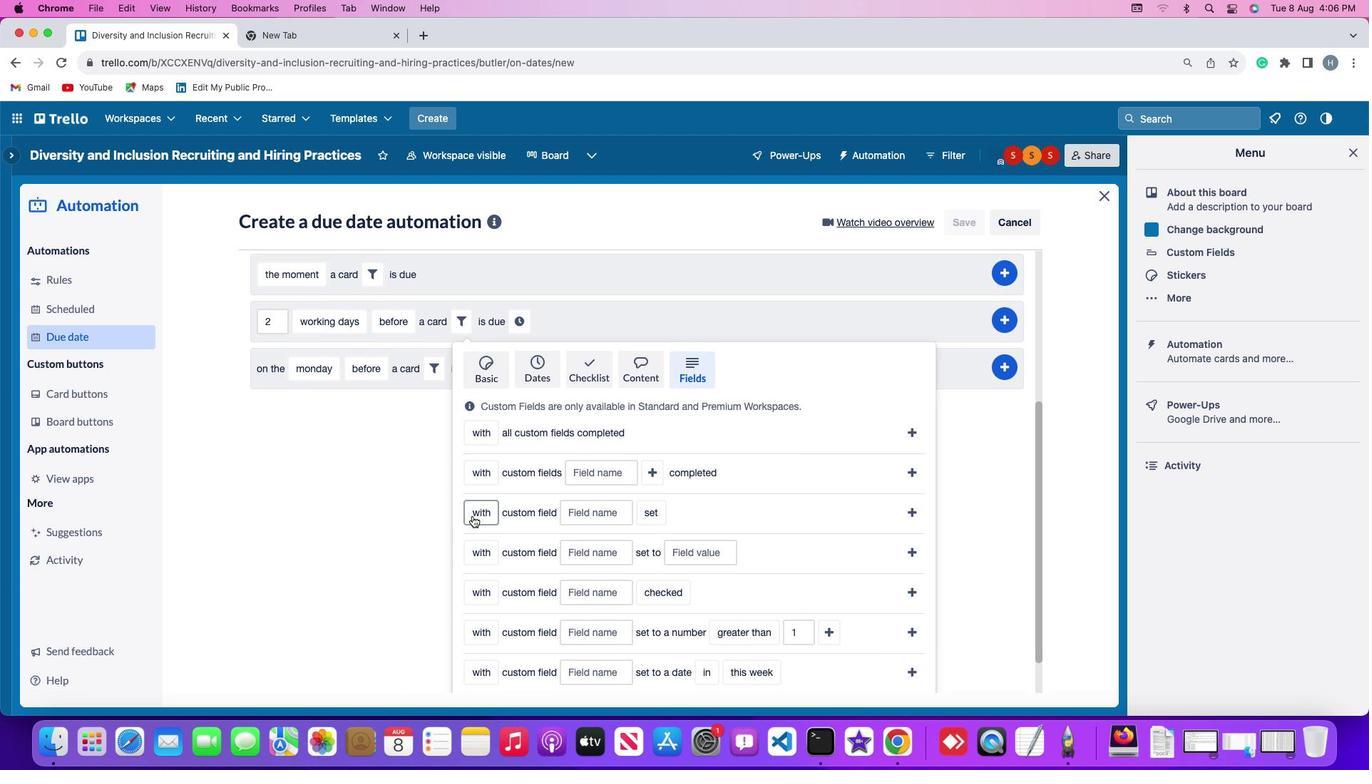
Action: Mouse pressed left at (472, 516)
Screenshot: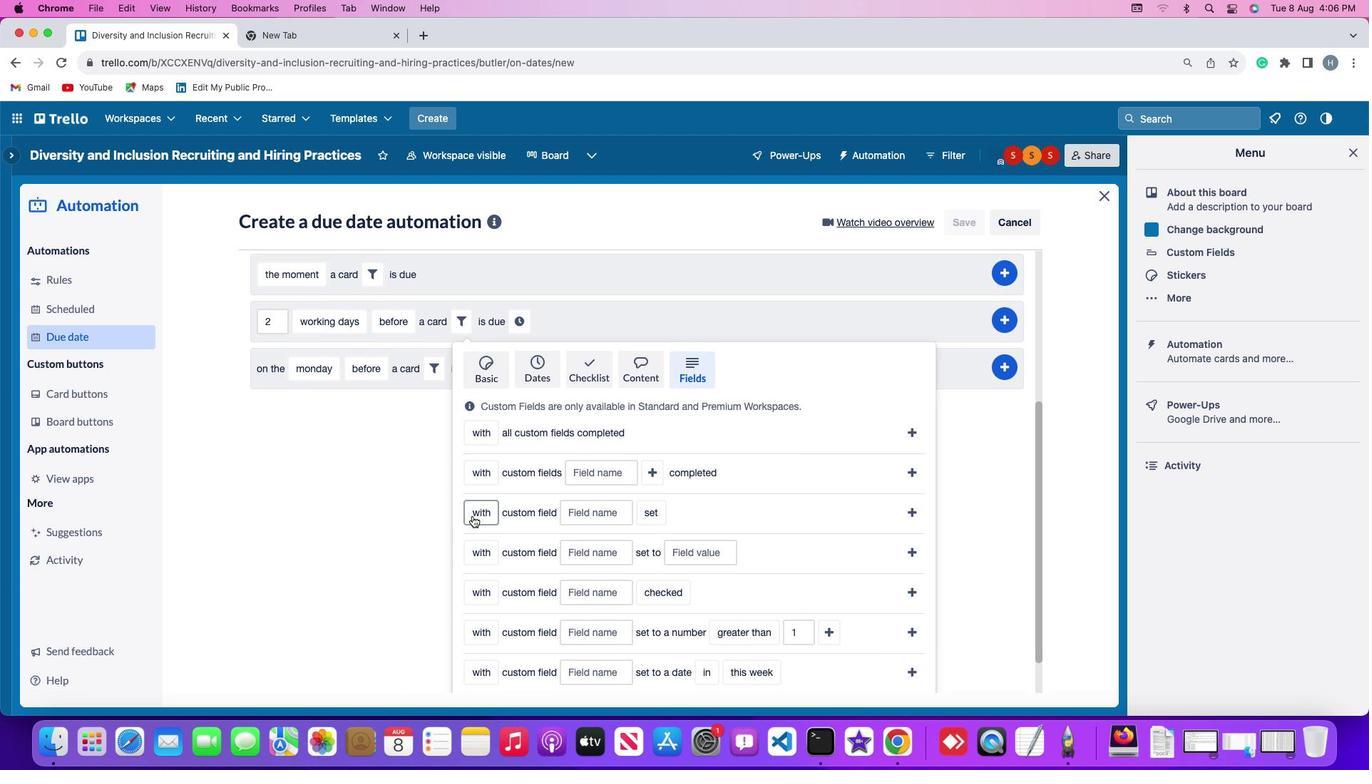 
Action: Mouse moved to (482, 539)
Screenshot: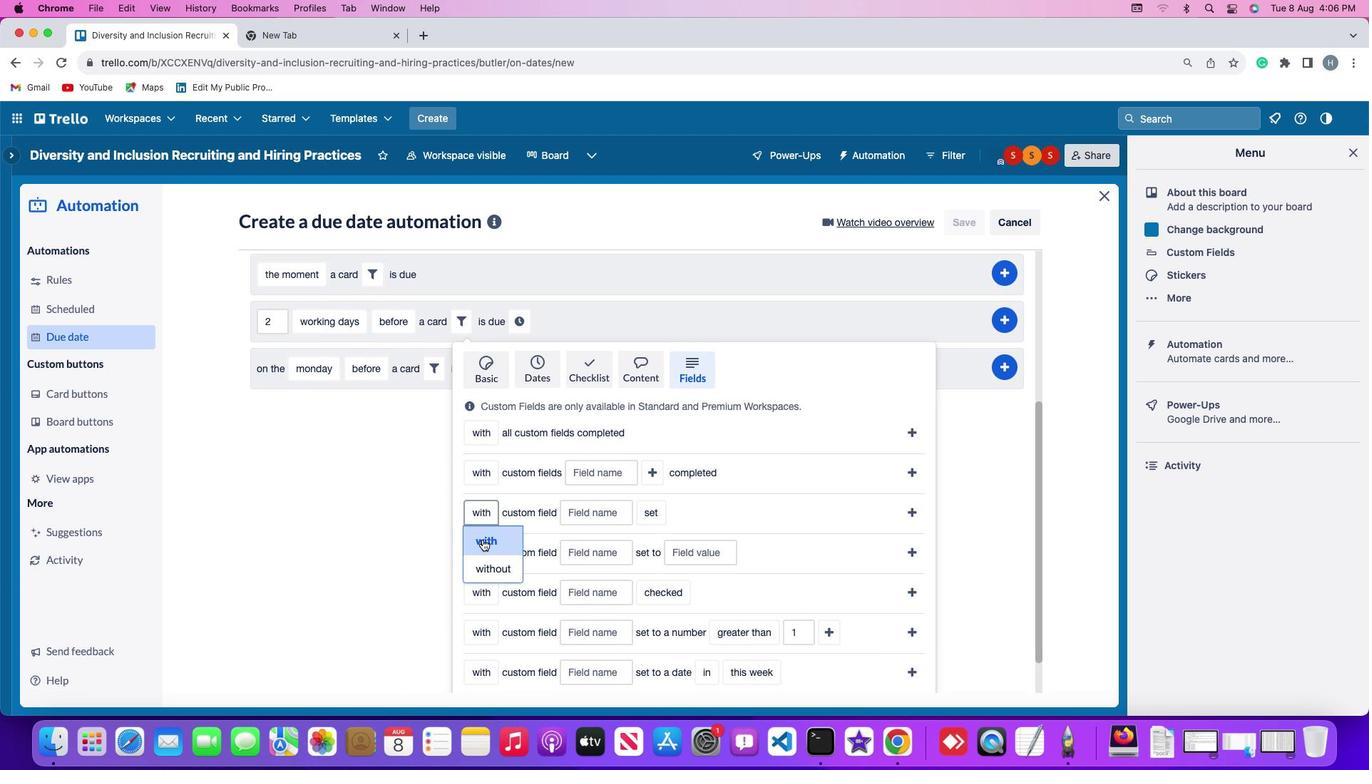 
Action: Mouse pressed left at (482, 539)
Screenshot: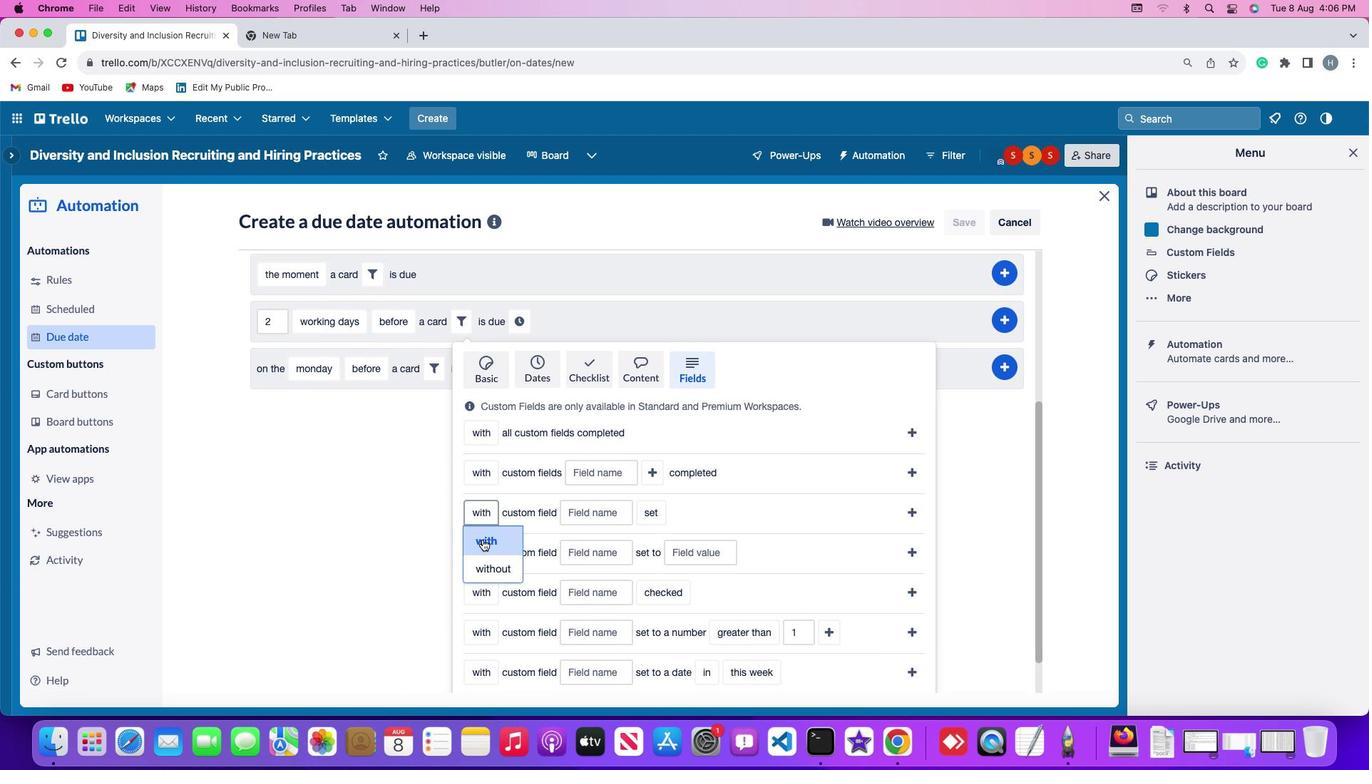 
Action: Mouse moved to (599, 510)
Screenshot: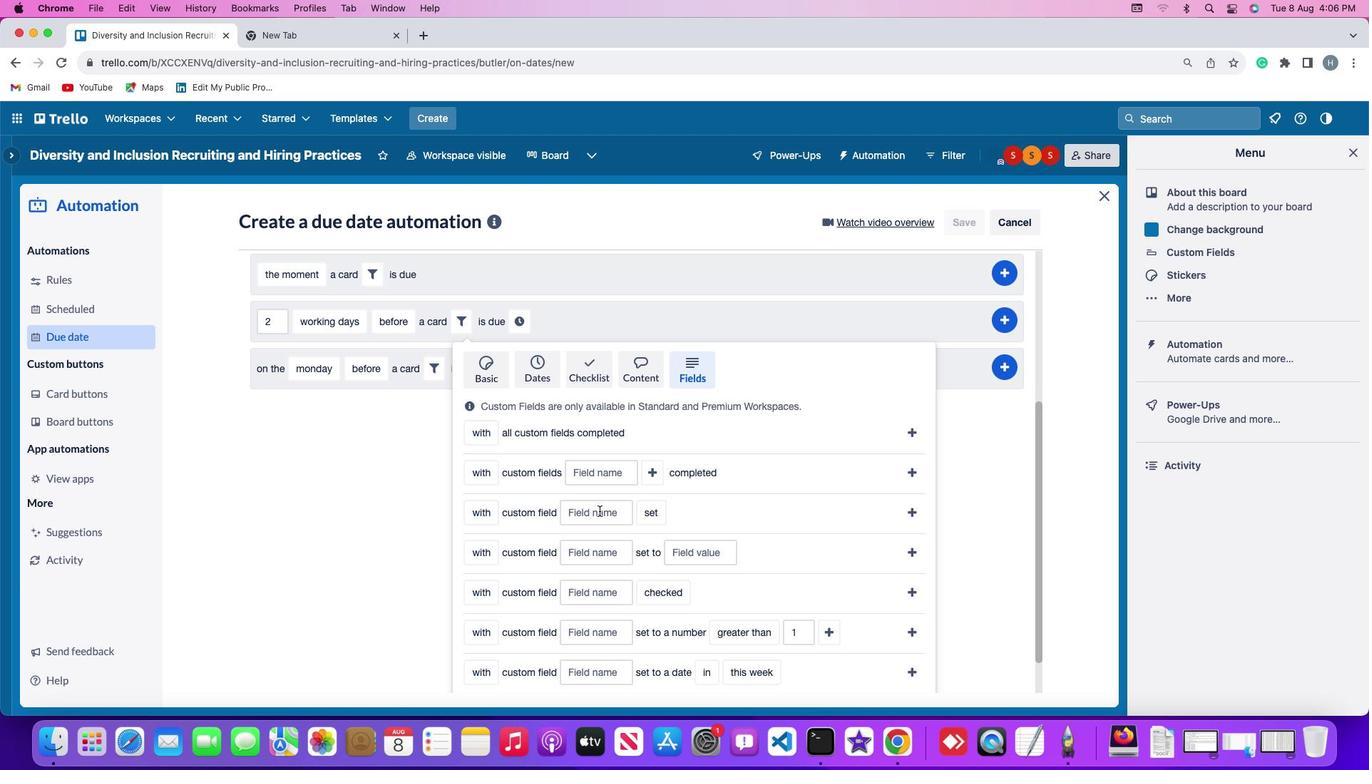 
Action: Mouse pressed left at (599, 510)
Screenshot: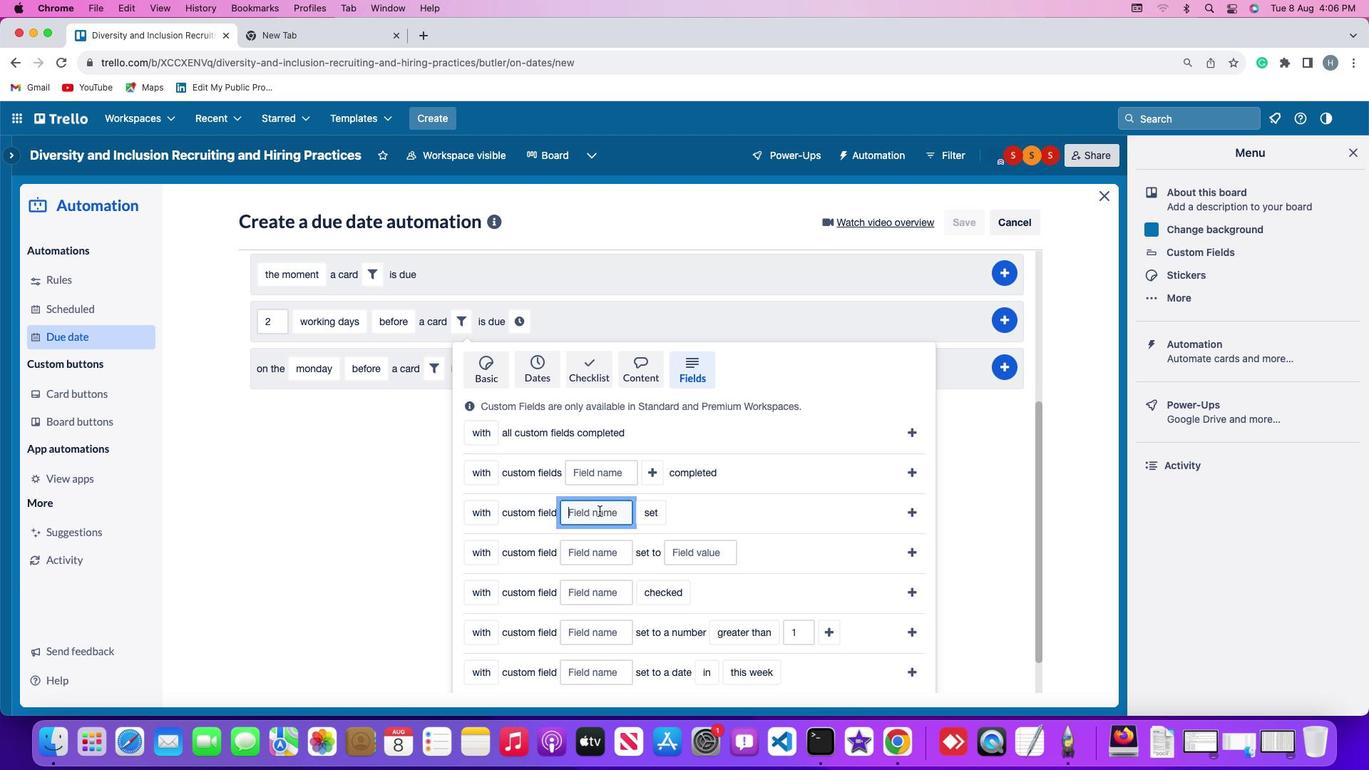 
Action: Key pressed Key.shift'R''e''s''u''m''e'
Screenshot: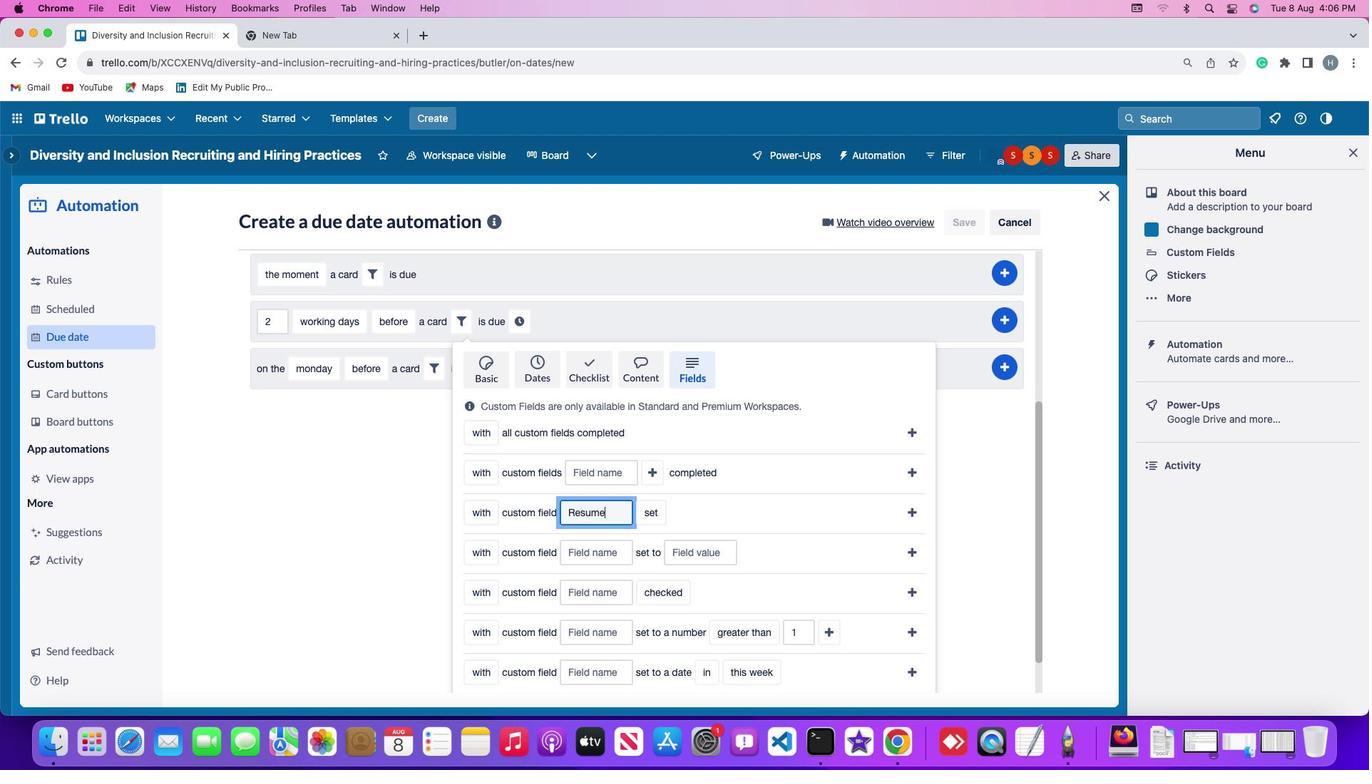 
Action: Mouse moved to (652, 508)
Screenshot: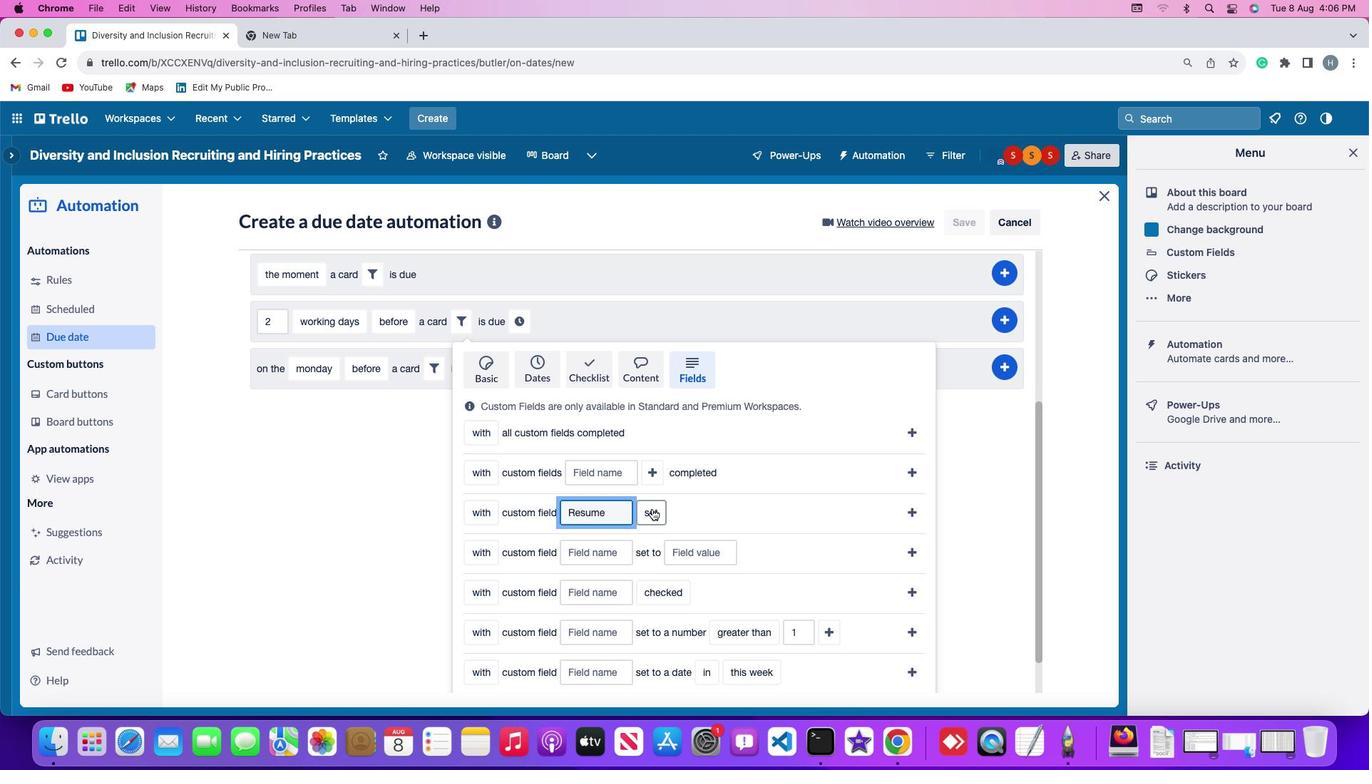 
Action: Mouse pressed left at (652, 508)
Screenshot: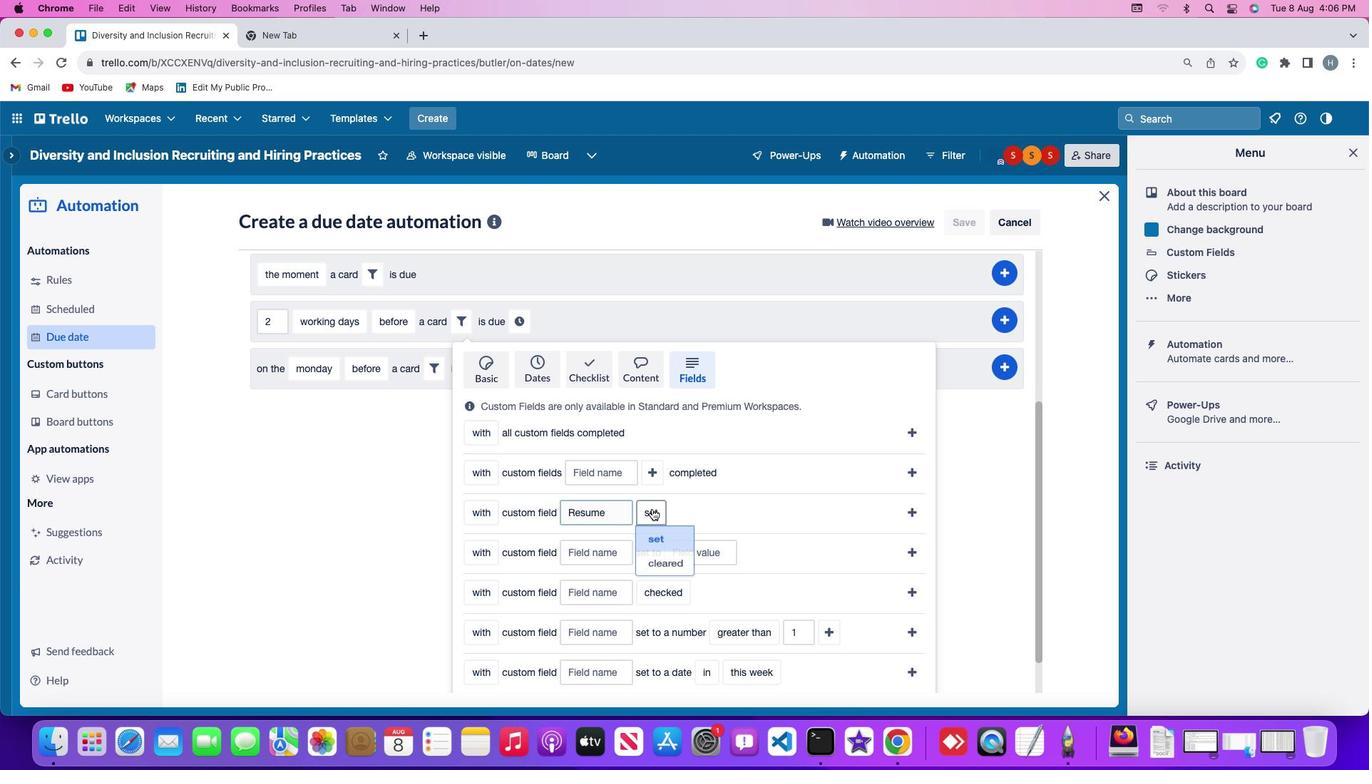 
Action: Mouse moved to (669, 562)
Screenshot: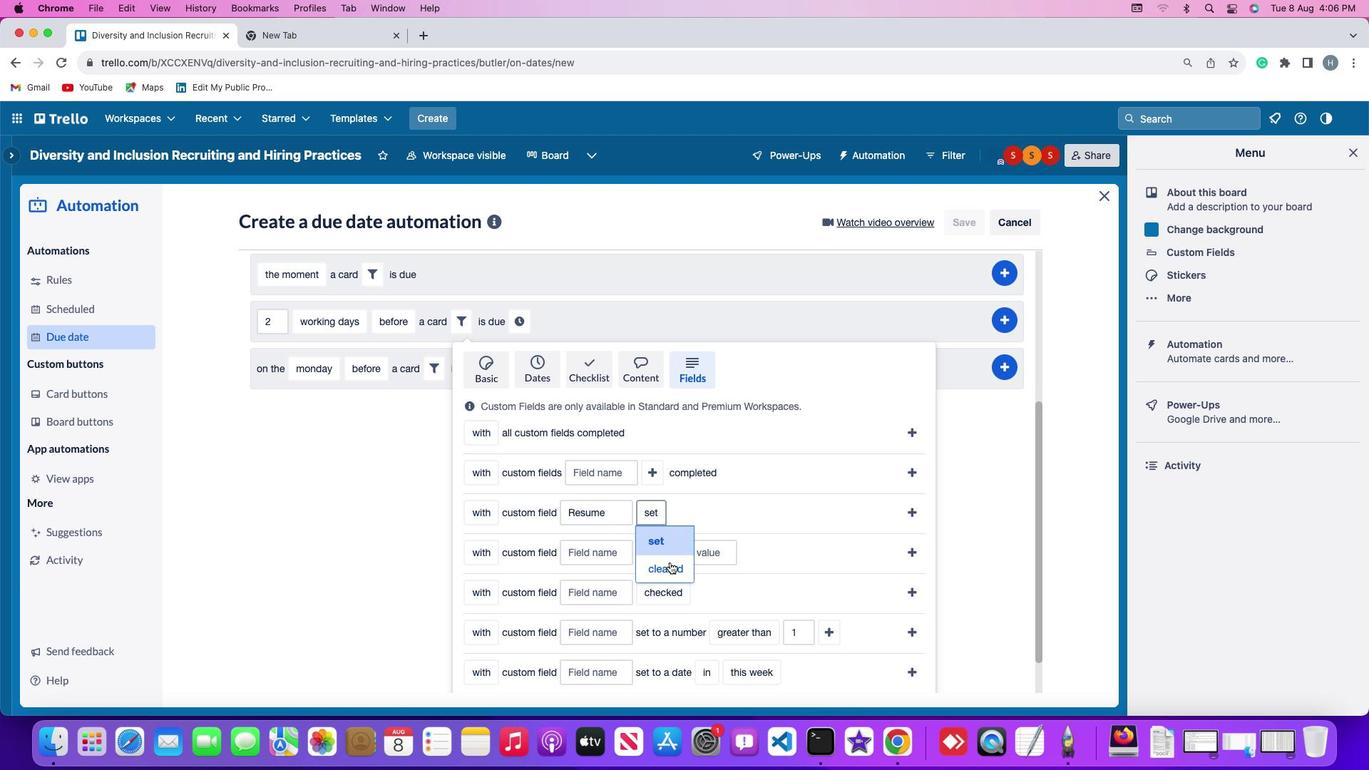 
Action: Mouse pressed left at (669, 562)
Screenshot: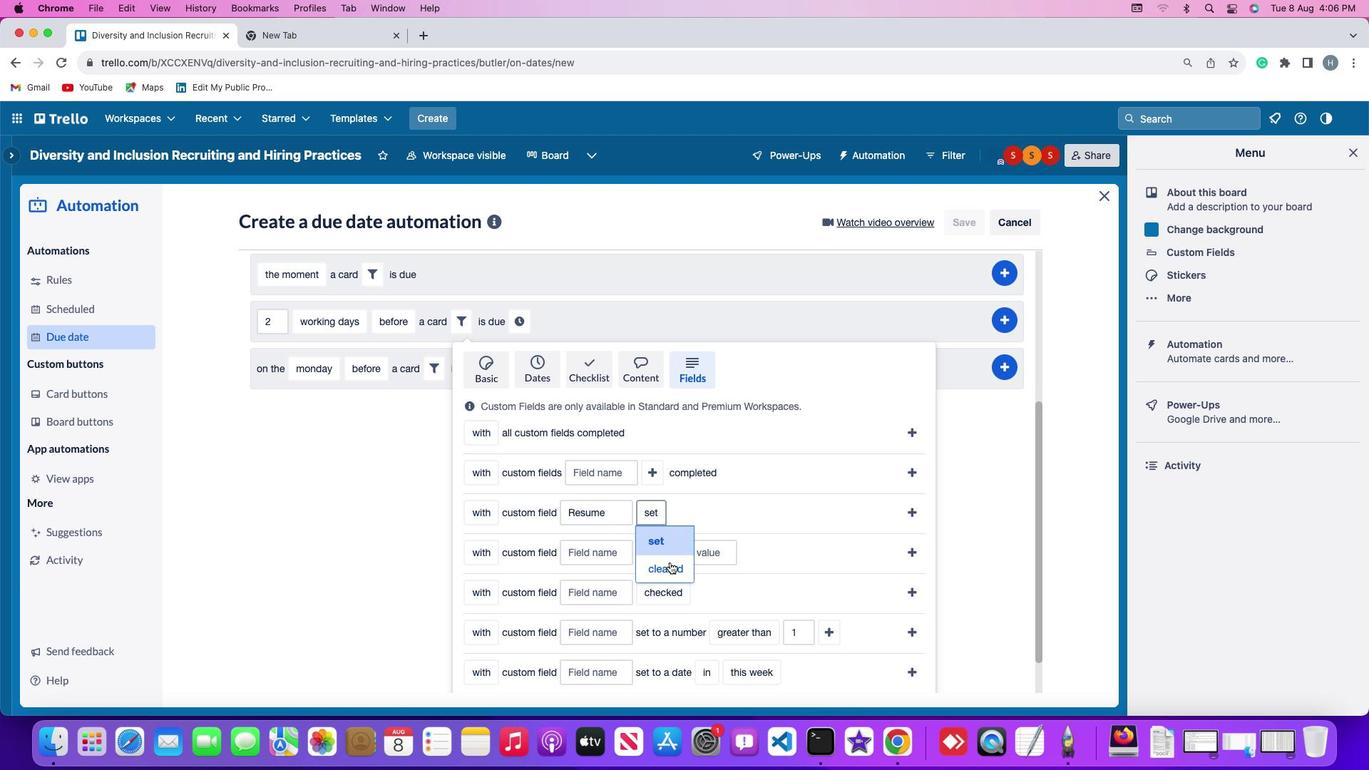 
Action: Mouse moved to (910, 506)
Screenshot: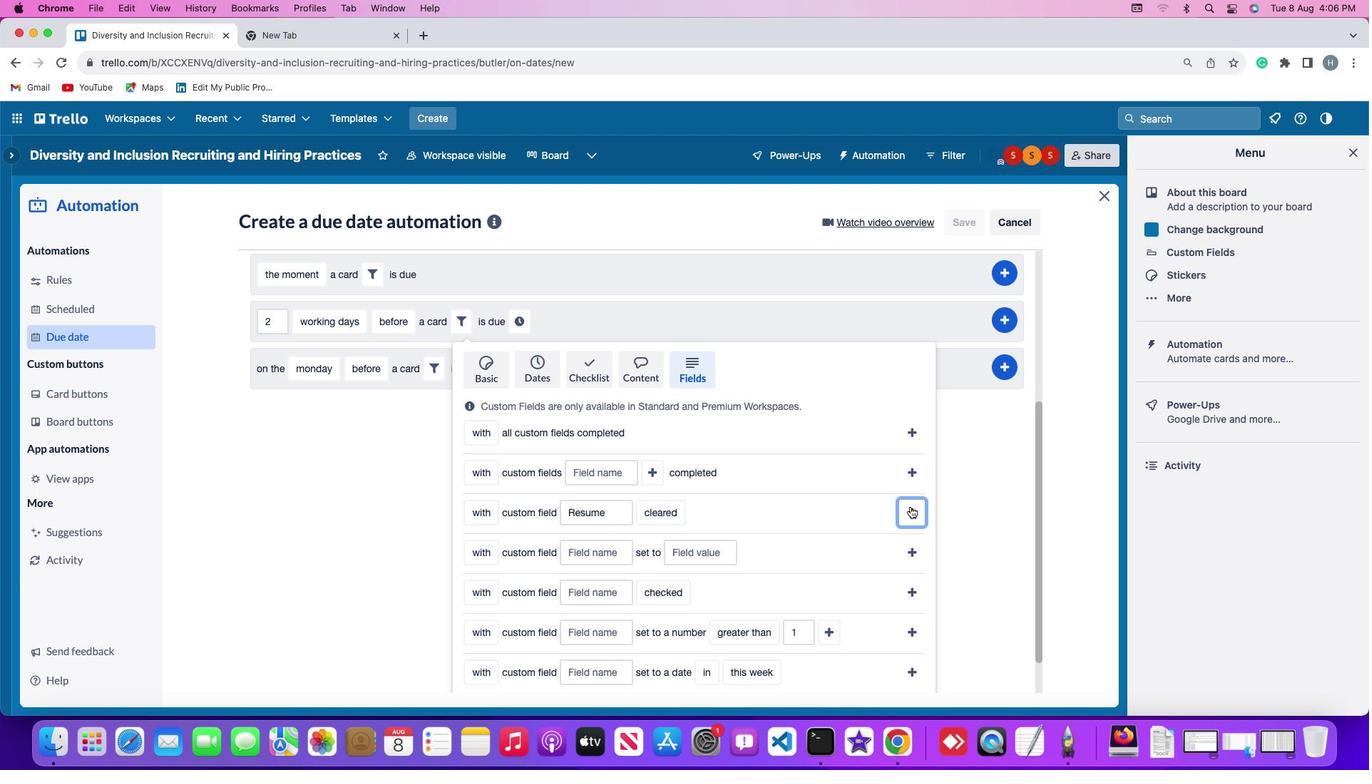 
Action: Mouse pressed left at (910, 506)
Screenshot: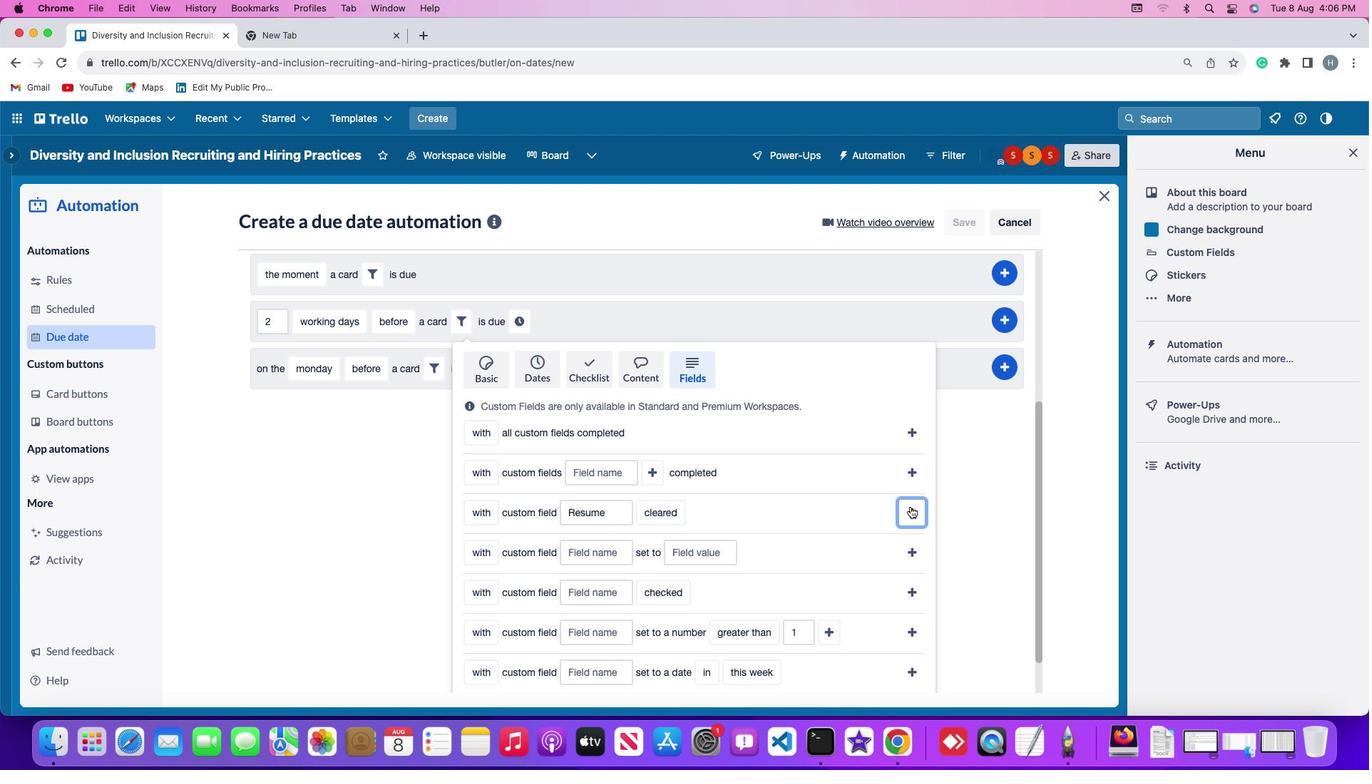 
Action: Mouse moved to (714, 571)
Screenshot: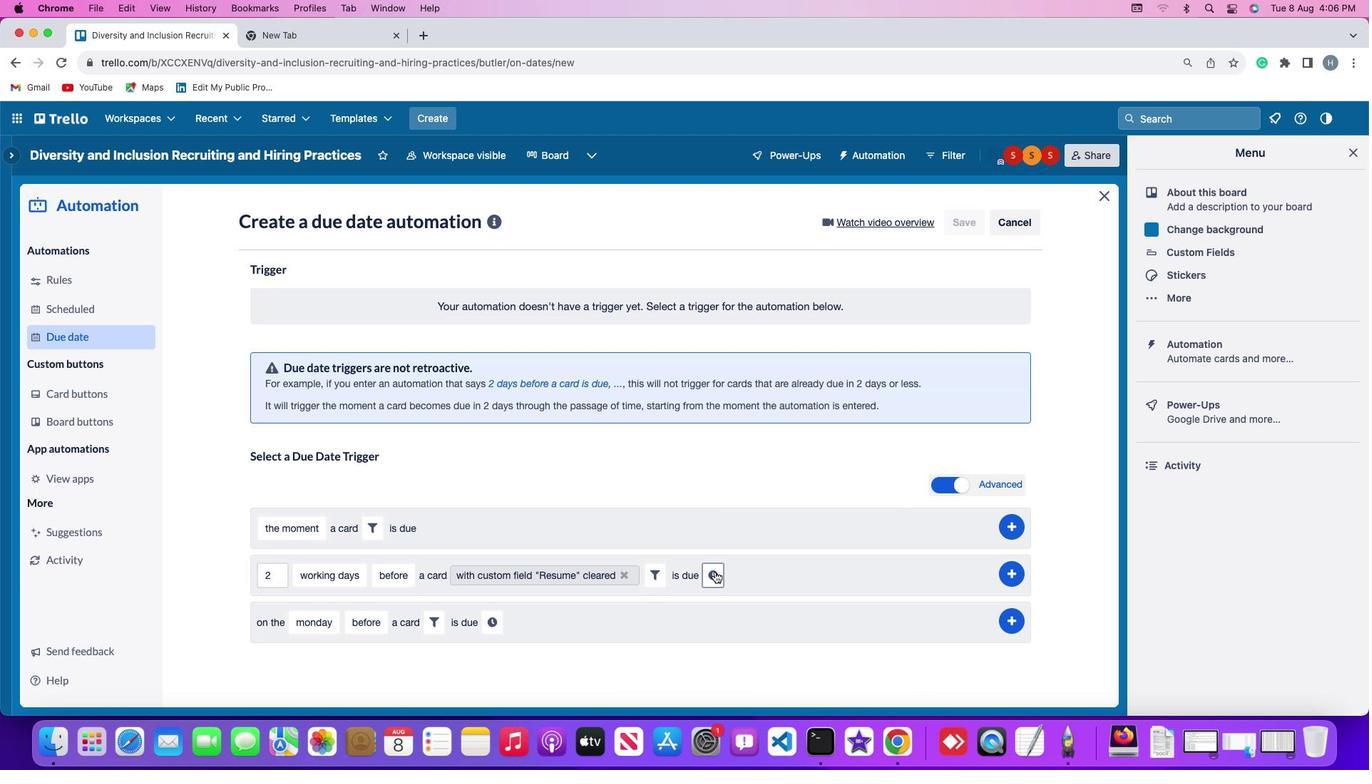 
Action: Mouse pressed left at (714, 571)
Screenshot: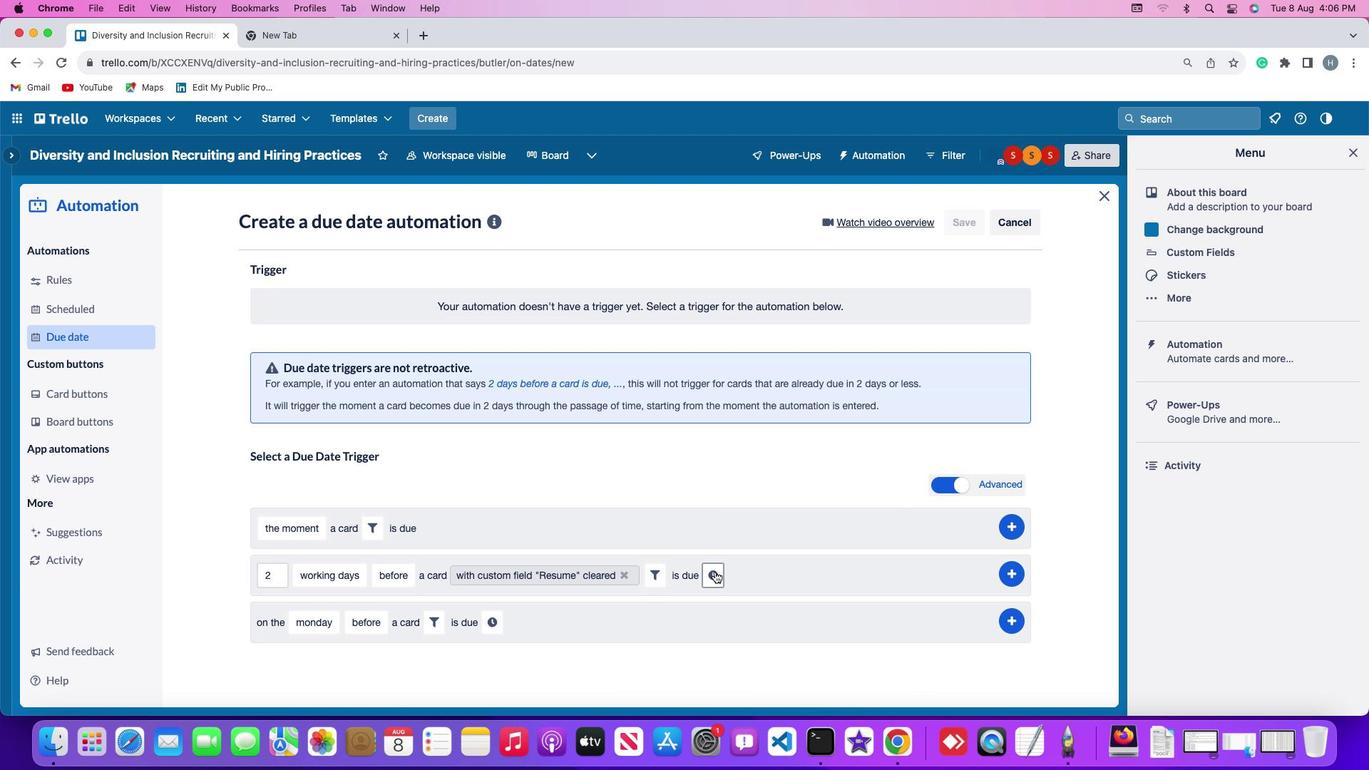 
Action: Mouse moved to (742, 577)
Screenshot: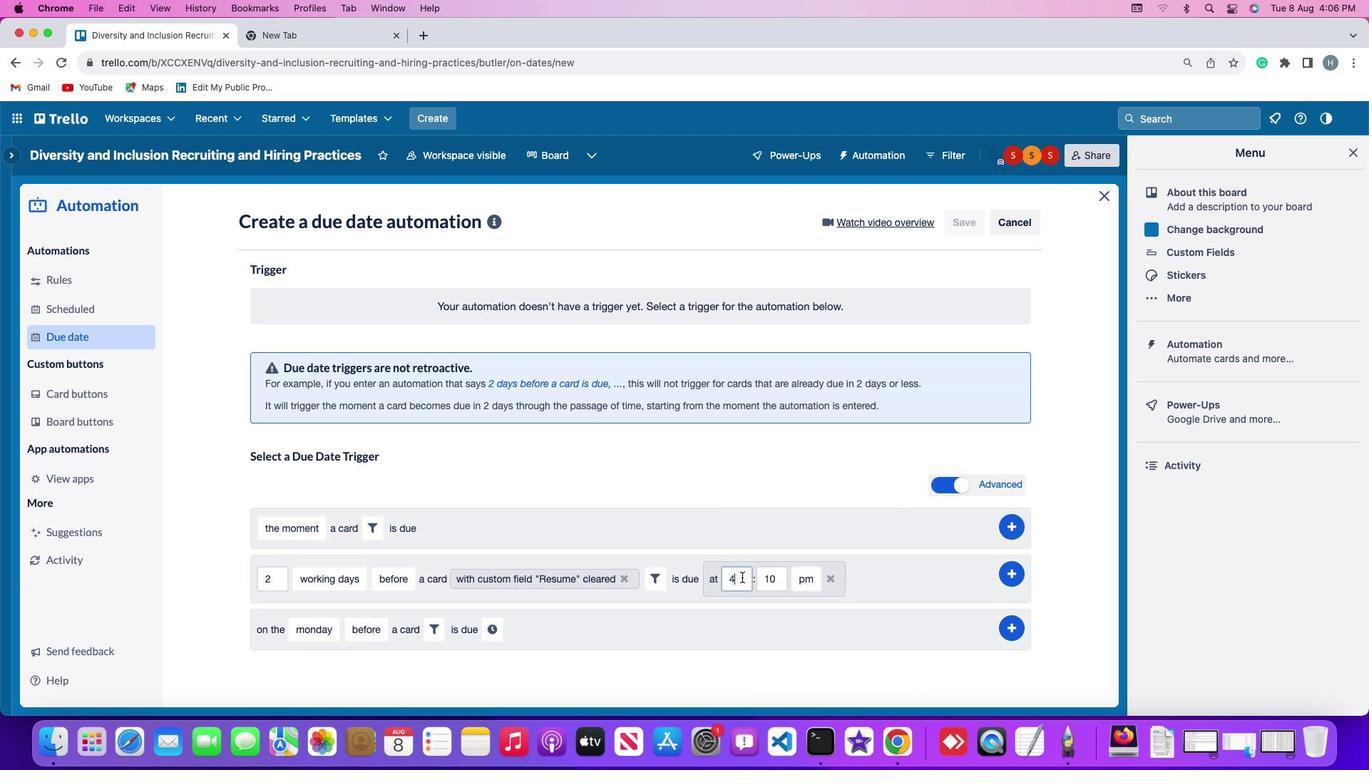 
Action: Mouse pressed left at (742, 577)
Screenshot: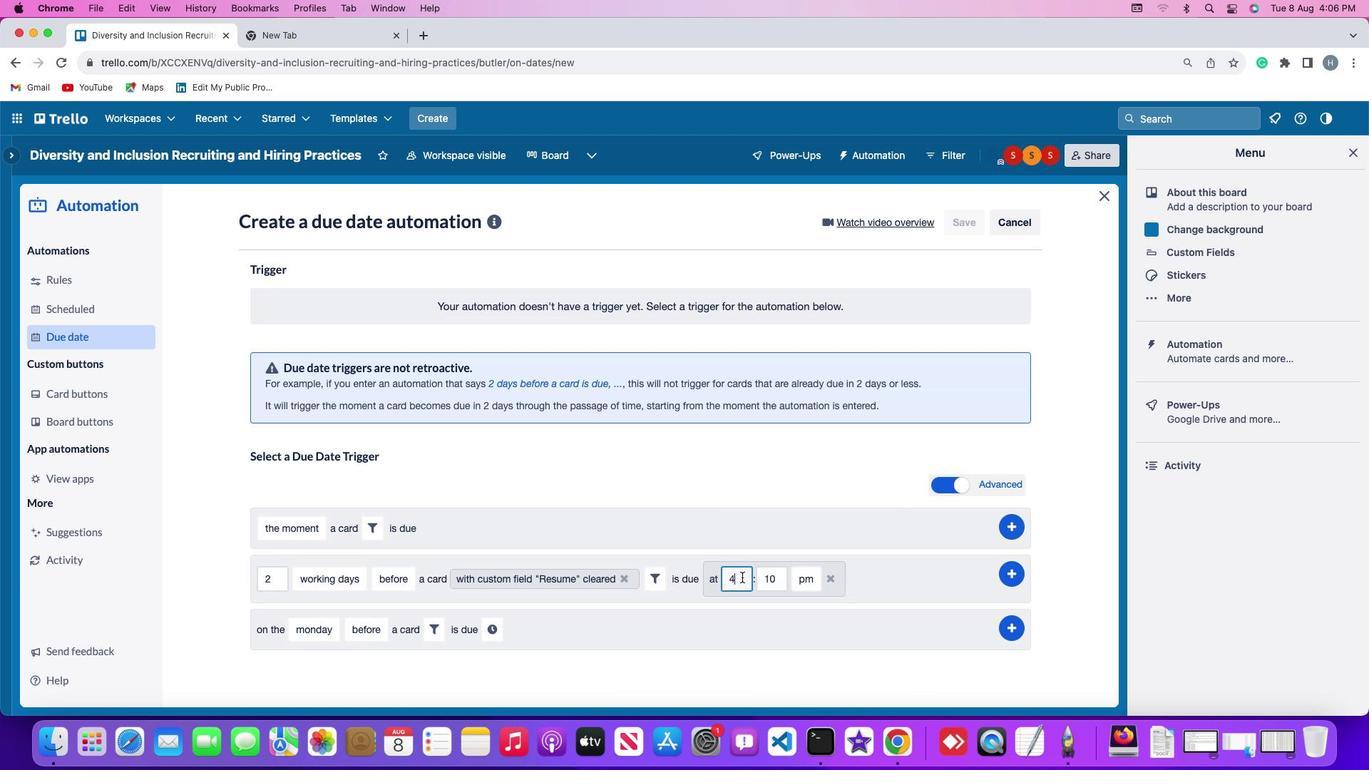 
Action: Key pressed Key.backspace'1''1'
Screenshot: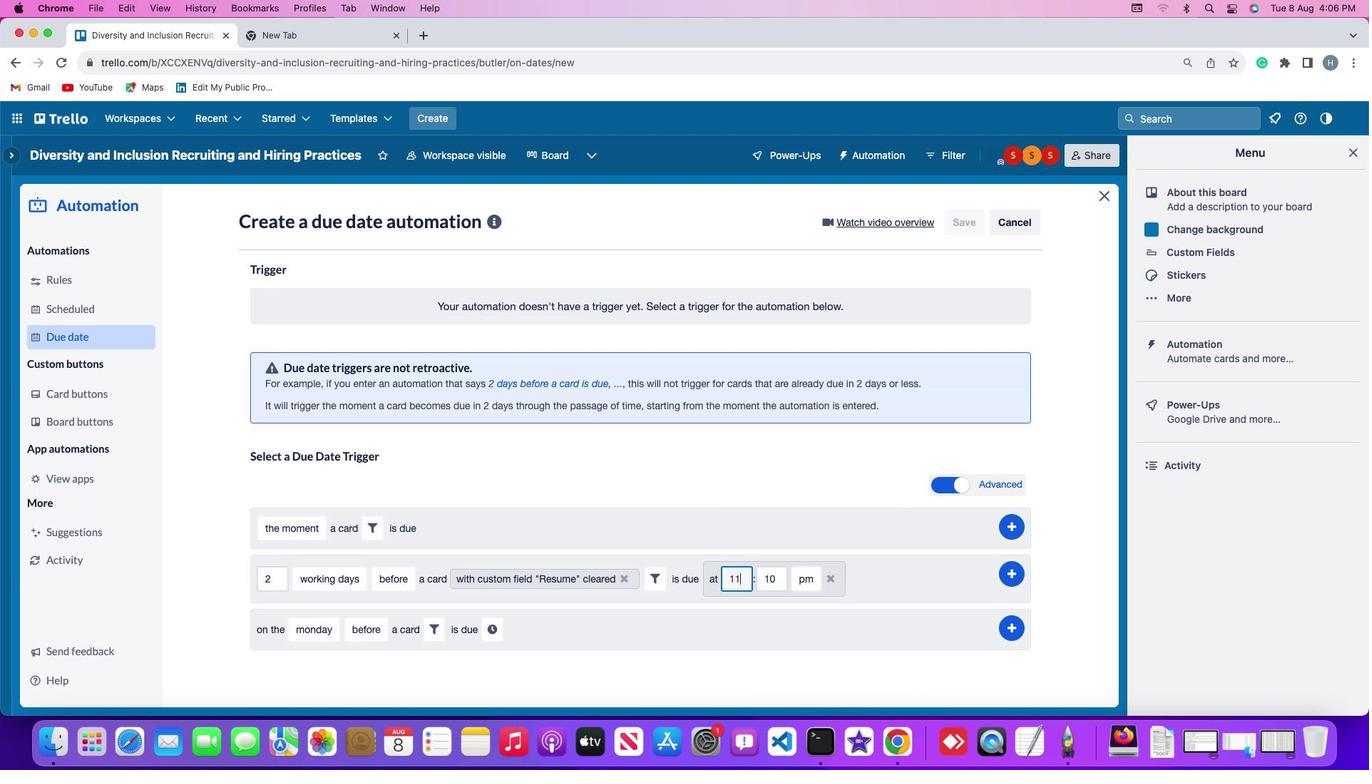 
Action: Mouse moved to (778, 580)
Screenshot: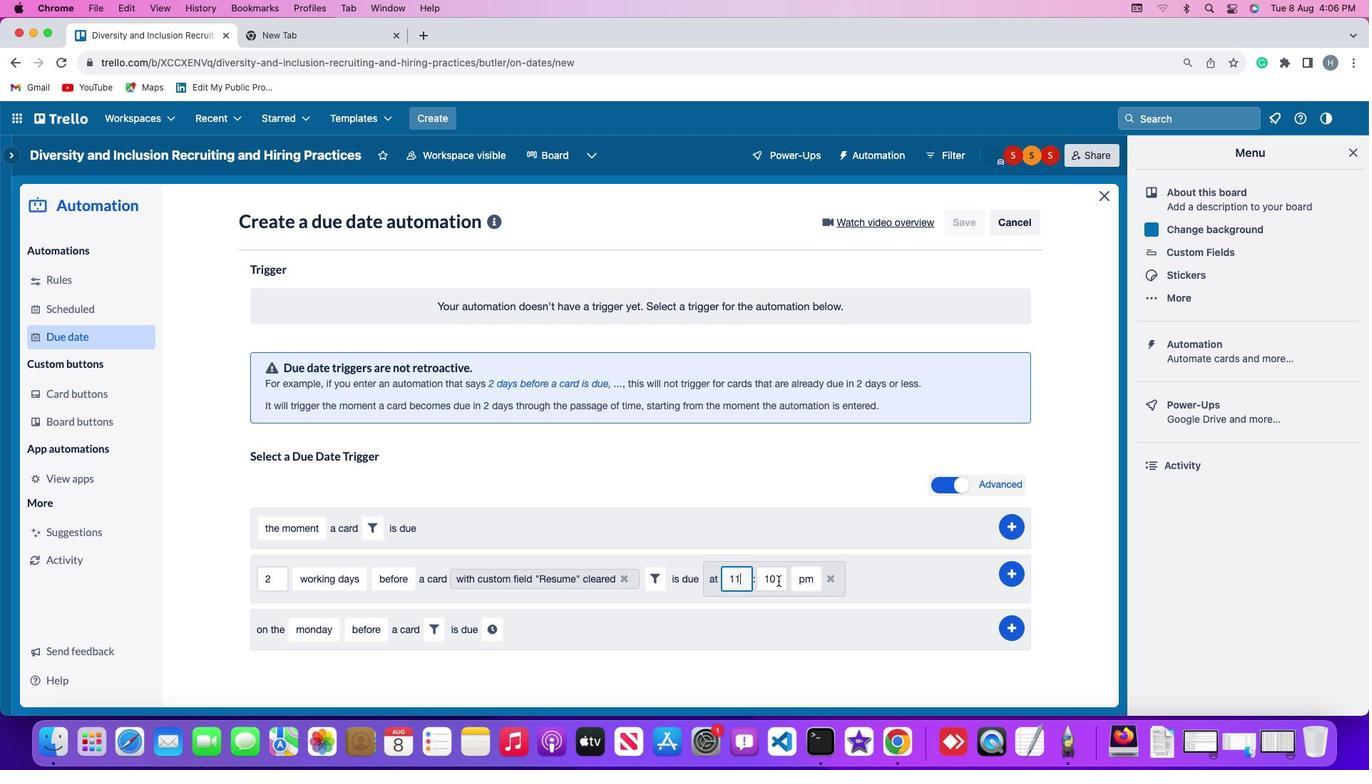 
Action: Mouse pressed left at (778, 580)
Screenshot: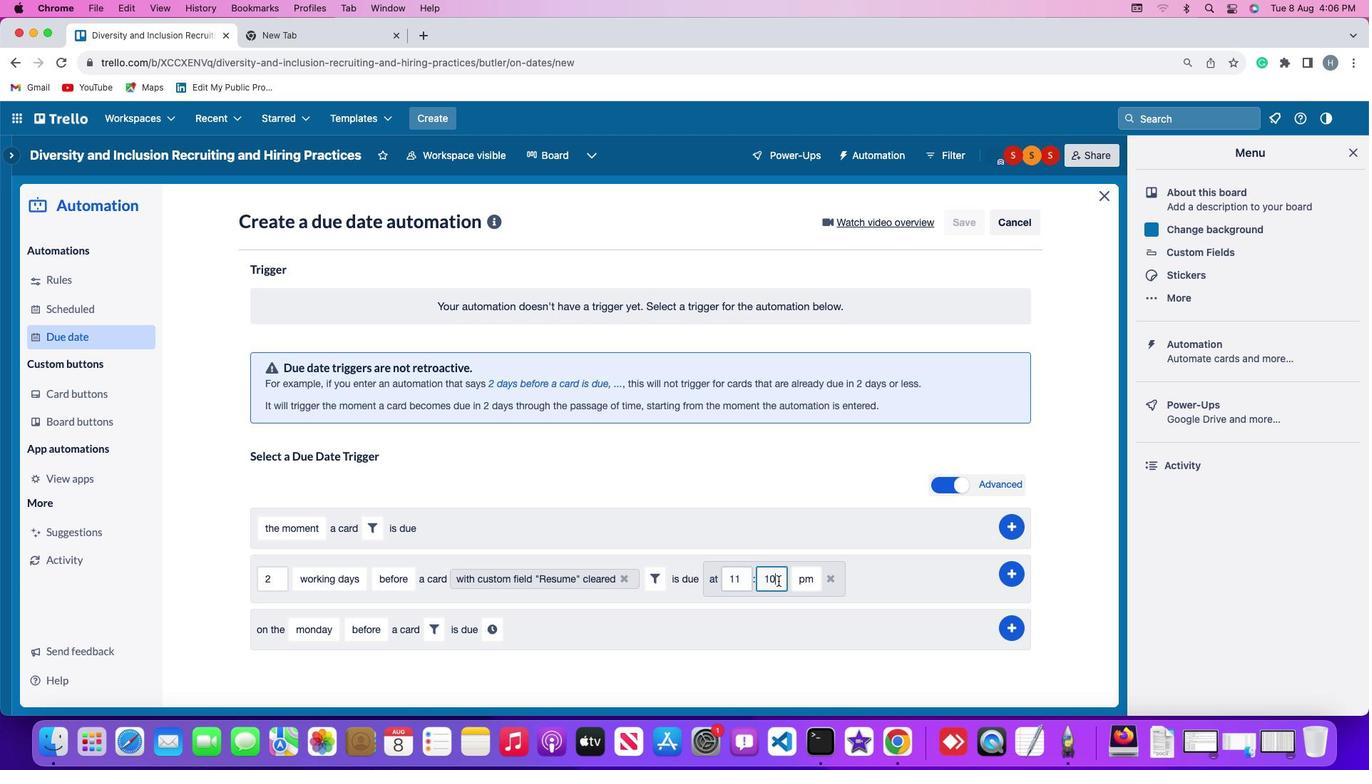 
Action: Key pressed Key.backspaceKey.backspace'0''0'
Screenshot: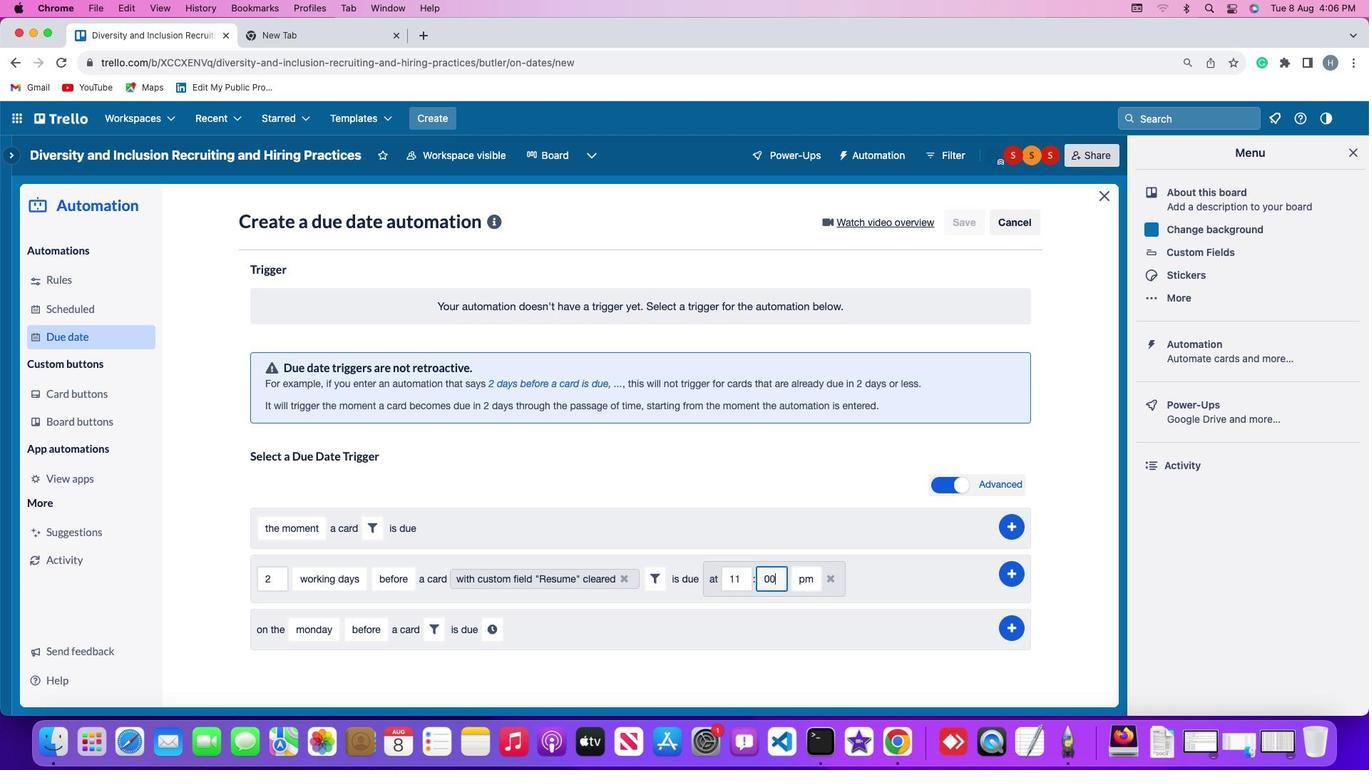 
Action: Mouse moved to (800, 577)
Screenshot: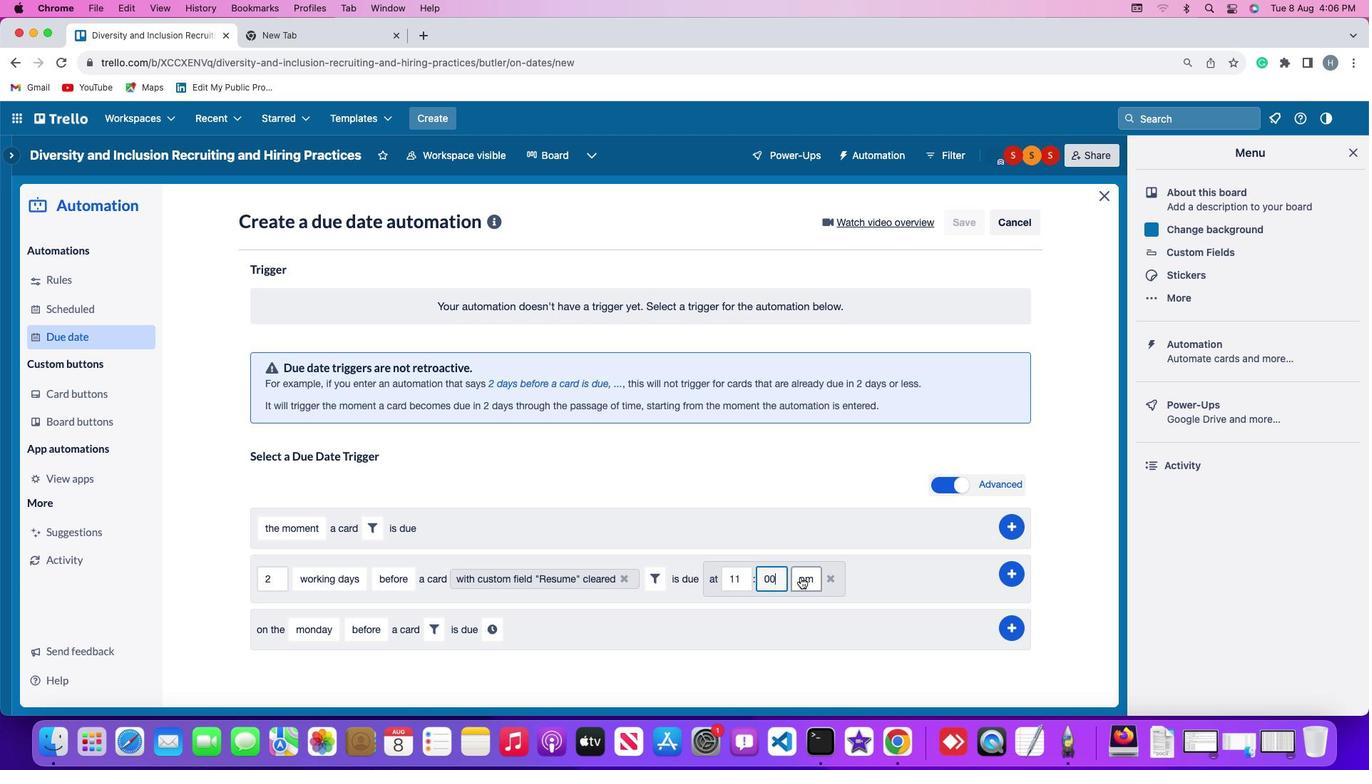 
Action: Mouse pressed left at (800, 577)
Screenshot: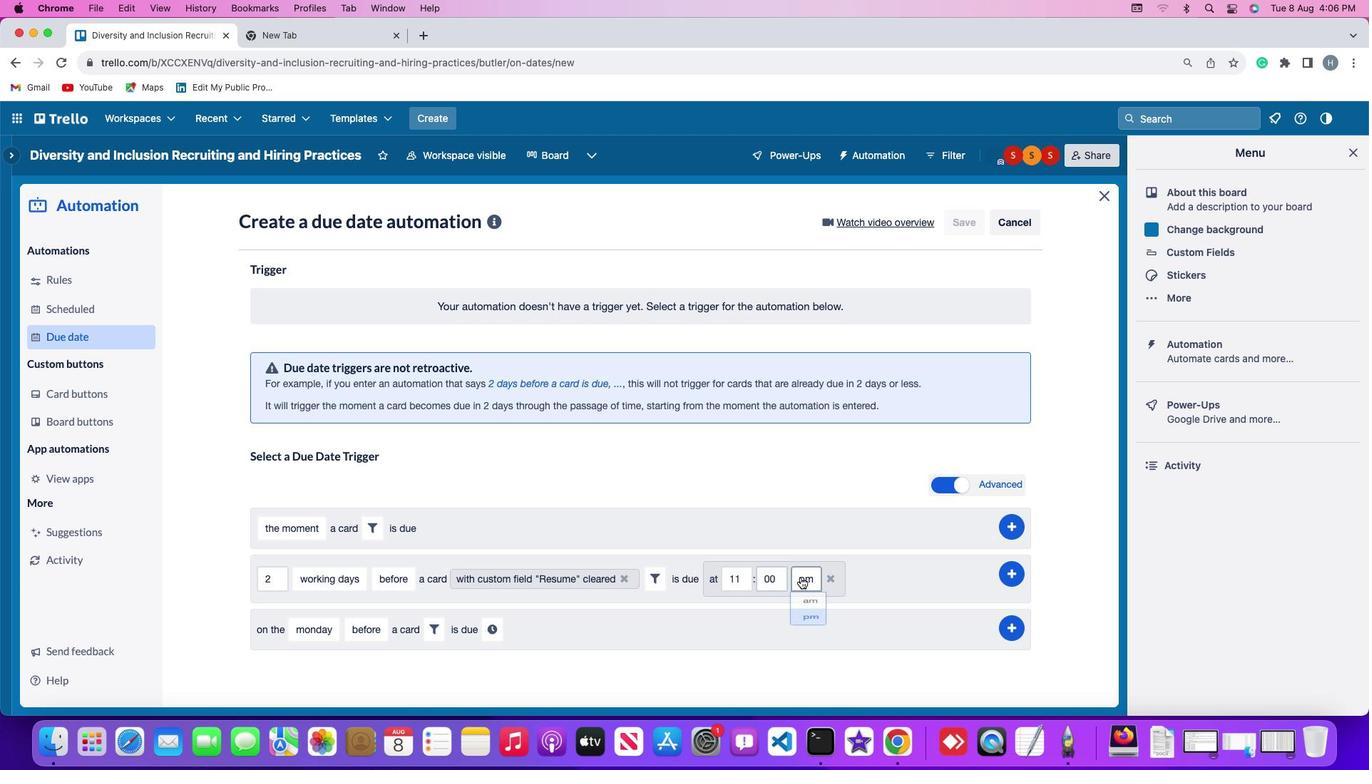 
Action: Mouse moved to (807, 604)
Screenshot: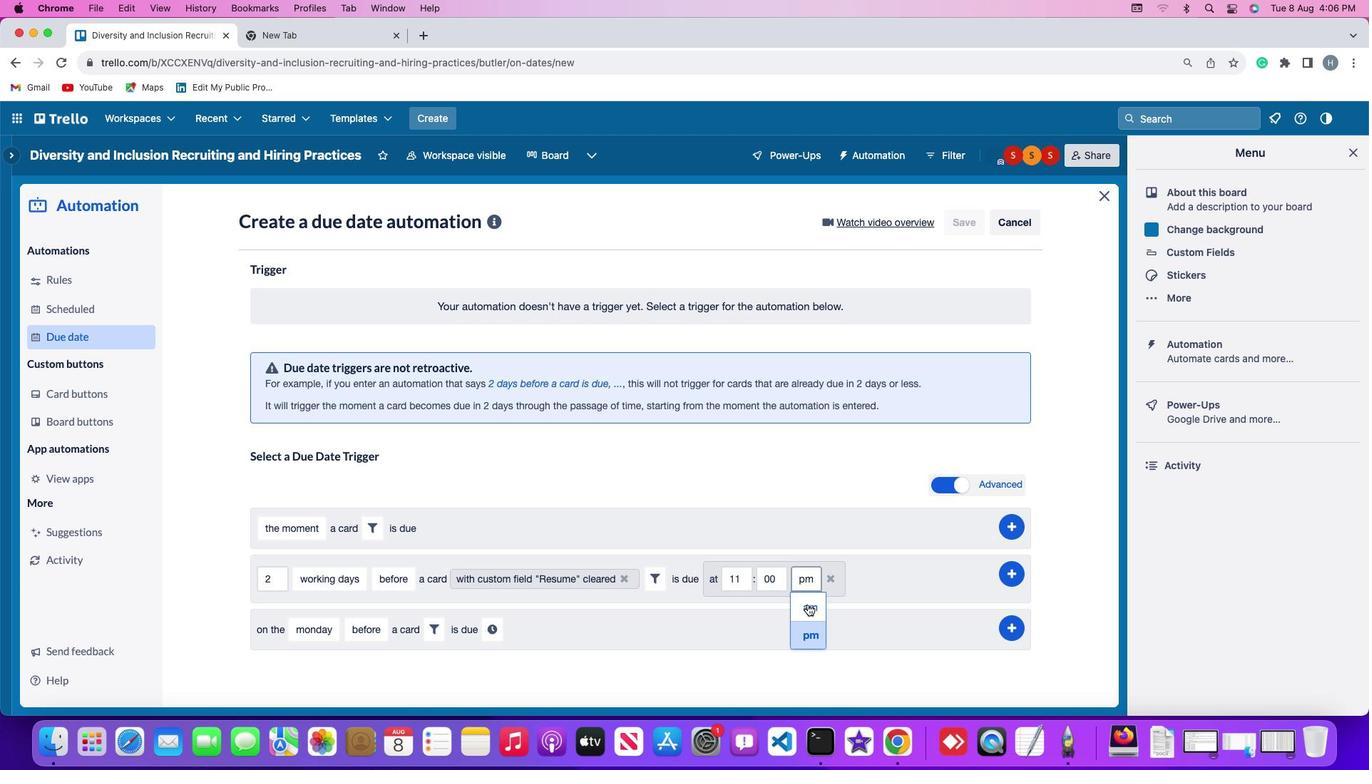 
Action: Mouse pressed left at (807, 604)
Screenshot: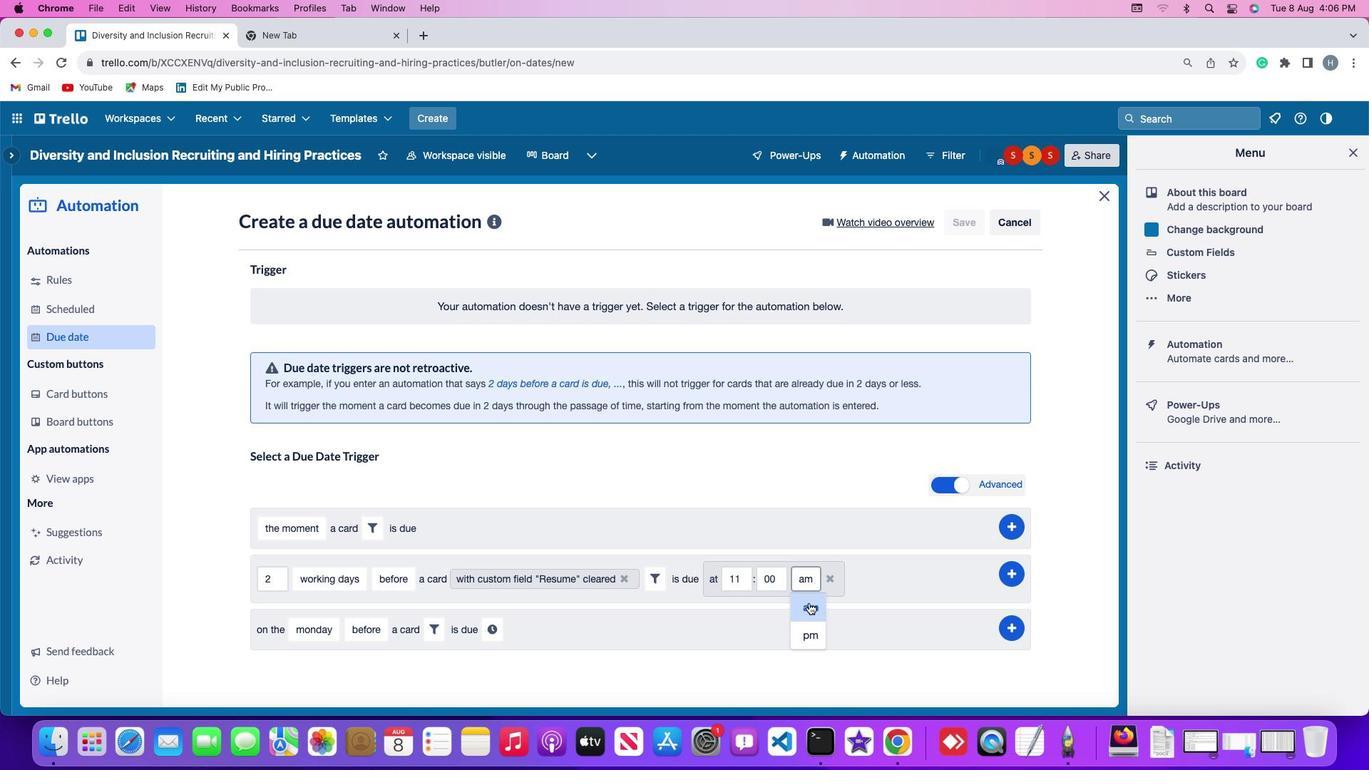 
Action: Mouse moved to (1010, 569)
Screenshot: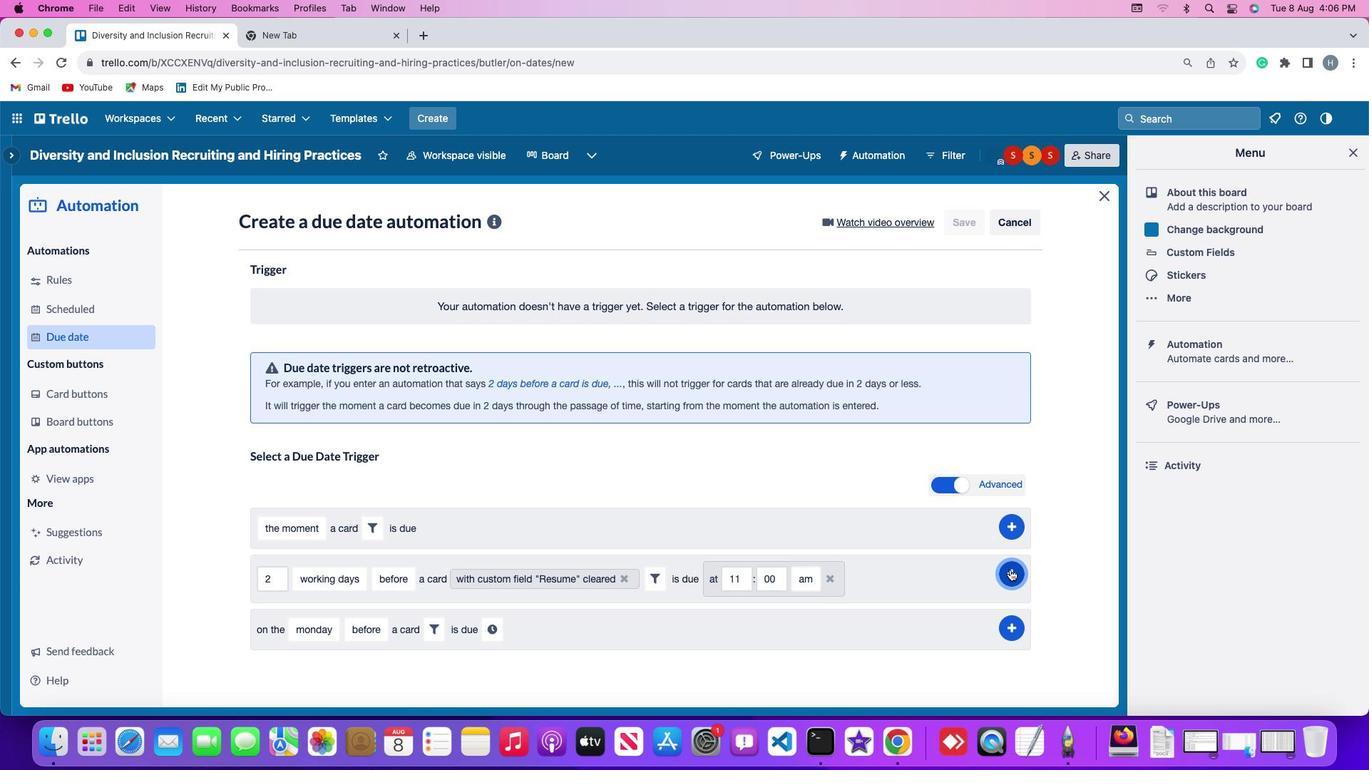 
Action: Mouse pressed left at (1010, 569)
Screenshot: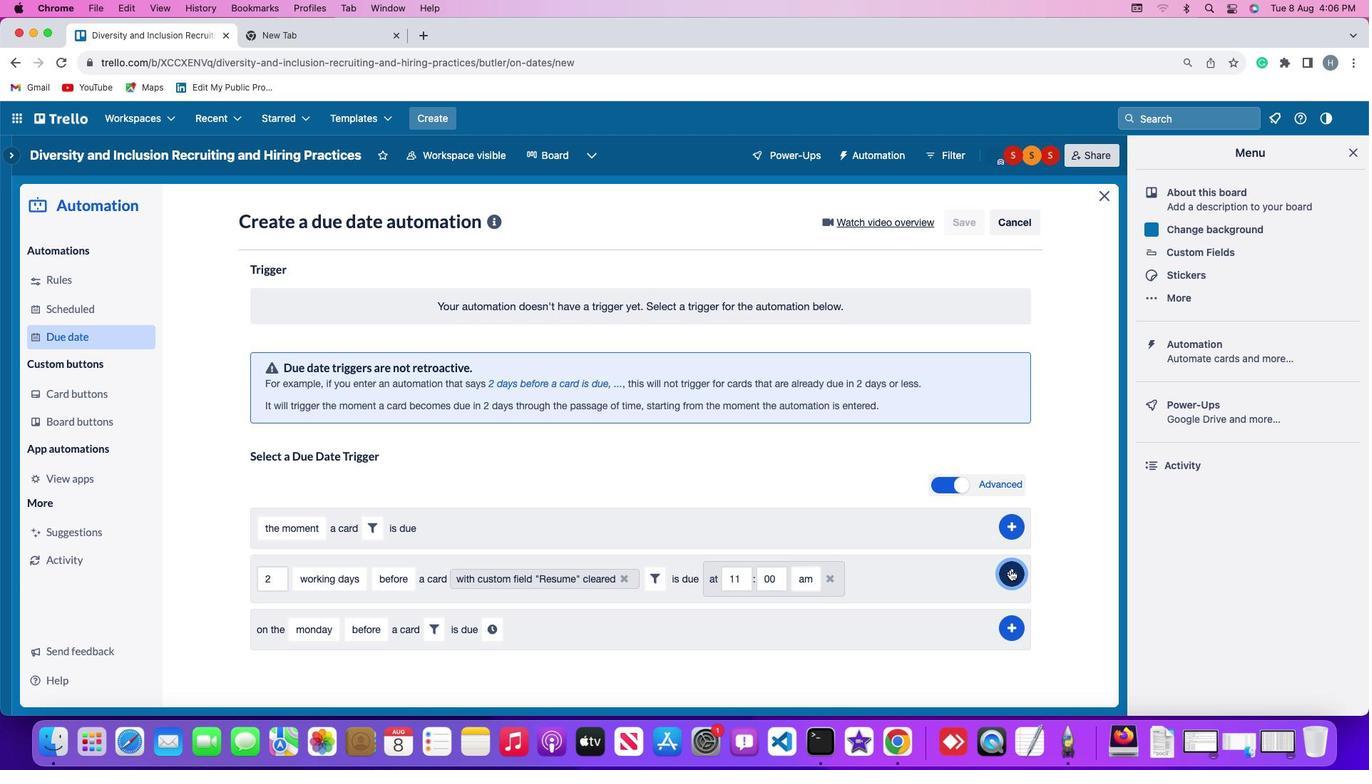 
Action: Mouse moved to (1081, 426)
Screenshot: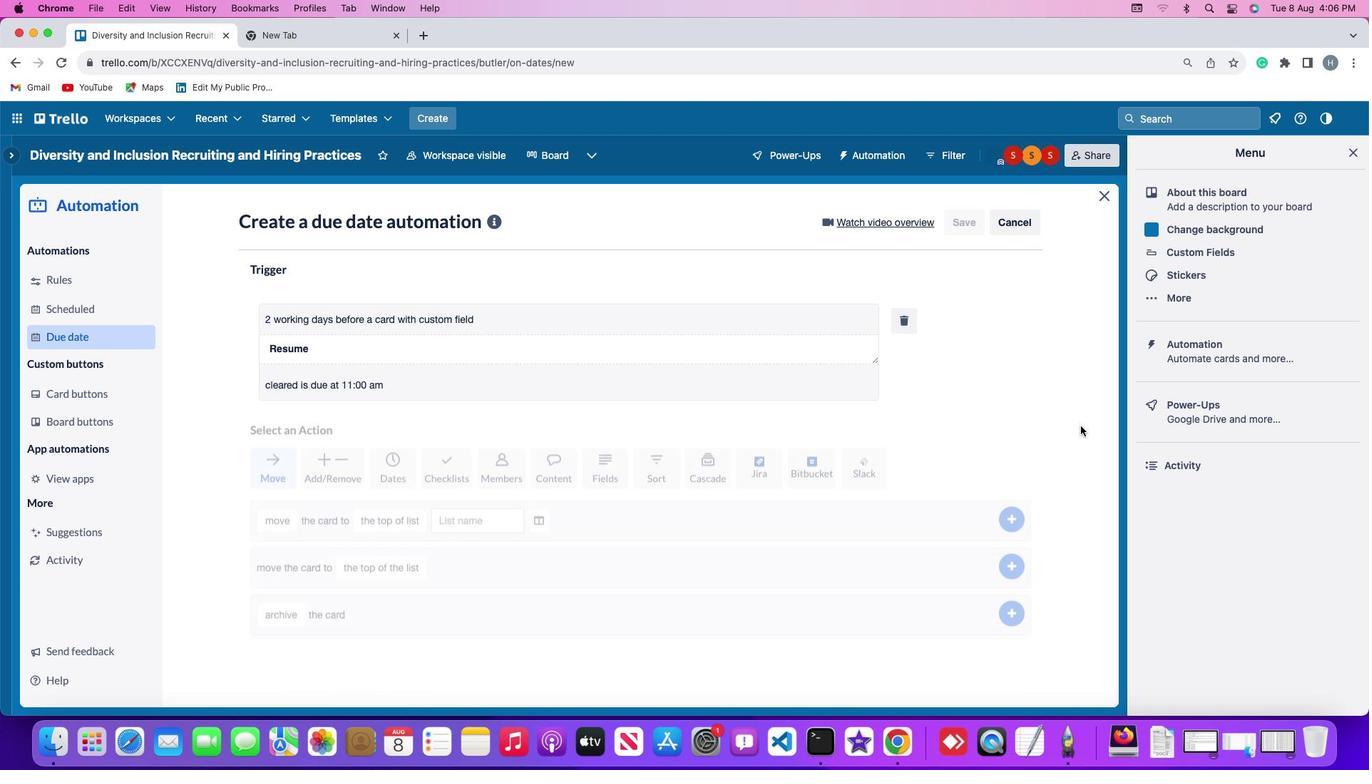
